 Task: Create a Board called Board0000000082 in Workspace WS0000000028 in Trello with Visibility as Workspace. Create a Board called Board0000000083 in Workspace WS0000000028 in Trello with Visibility as Private. Create a Board called Board0000000084 in Workspace WS0000000028 in Trello with Visibility as Public. Create Card Card0000000325 in Board Board0000000082 in Workspace WS0000000028 in Trello. Create Card Card0000000326 in Board Board0000000082 in Workspace WS0000000028 in Trello
Action: Mouse moved to (430, 98)
Screenshot: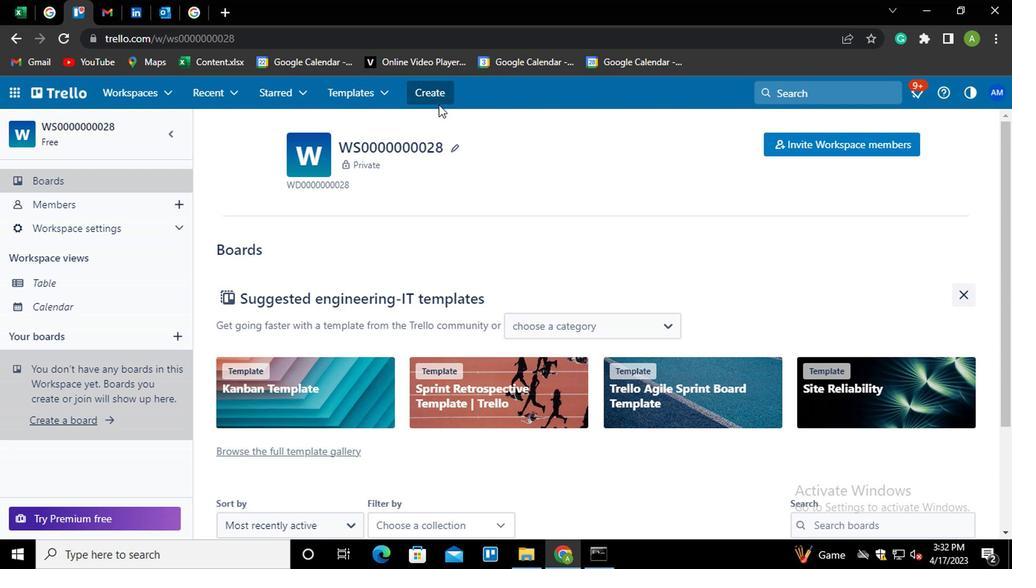 
Action: Mouse pressed left at (430, 98)
Screenshot: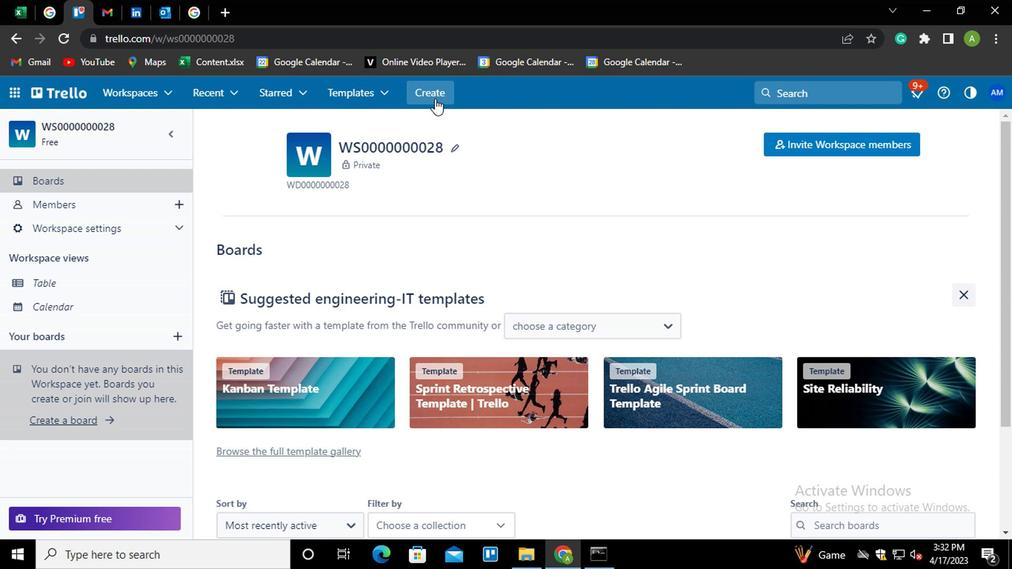 
Action: Mouse moved to (453, 150)
Screenshot: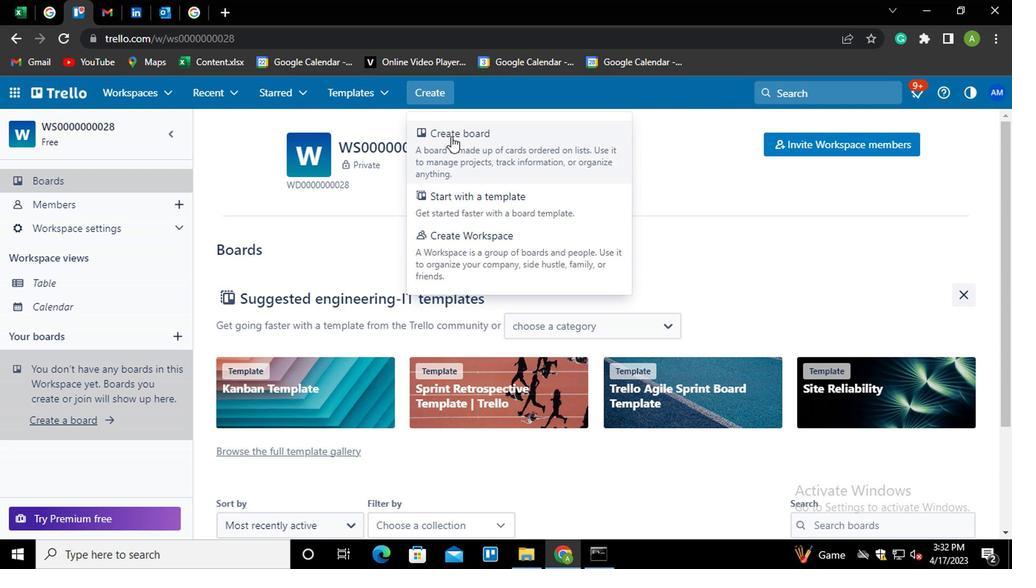 
Action: Mouse pressed left at (453, 150)
Screenshot: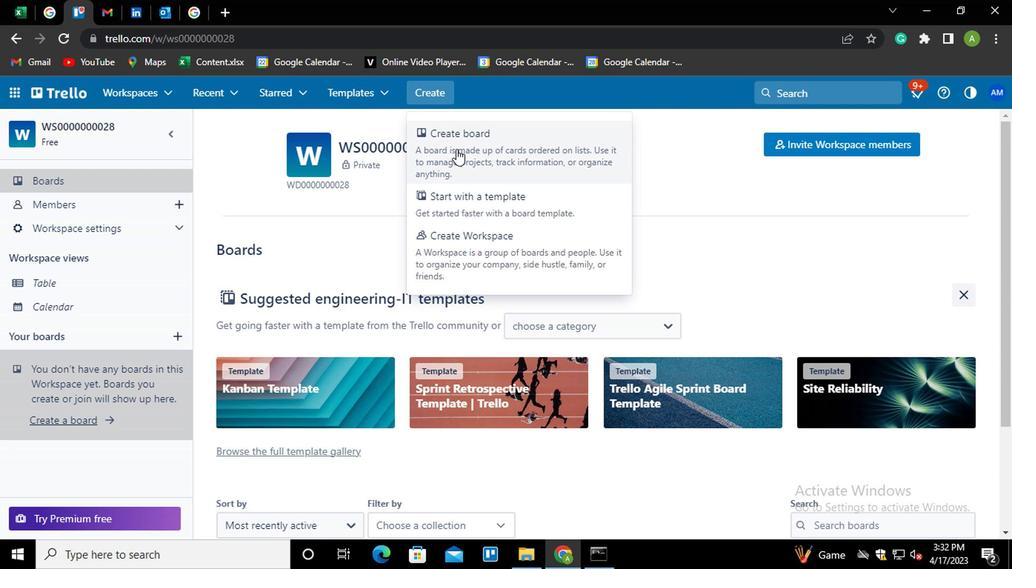 
Action: Mouse moved to (456, 356)
Screenshot: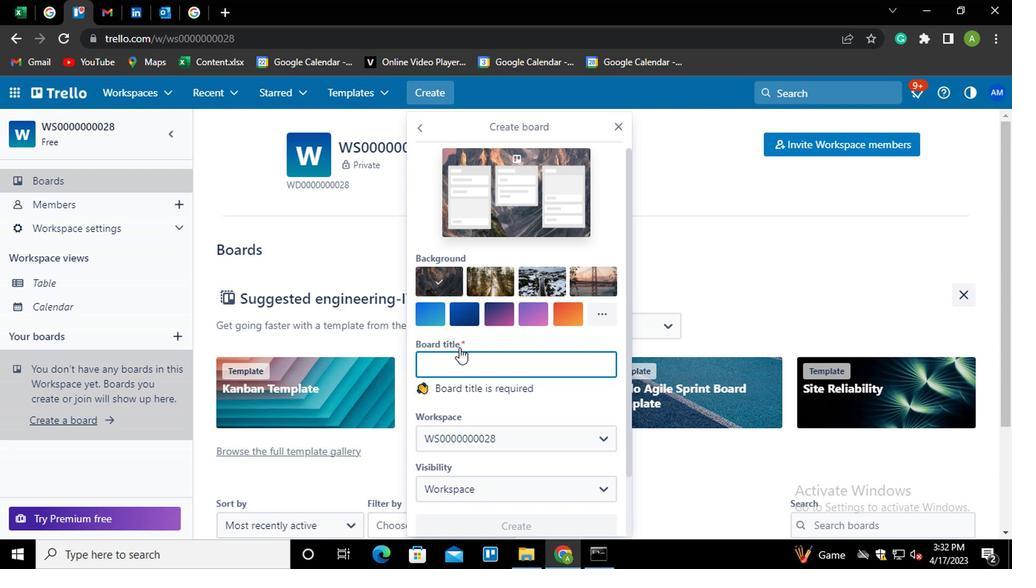 
Action: Mouse pressed left at (456, 356)
Screenshot: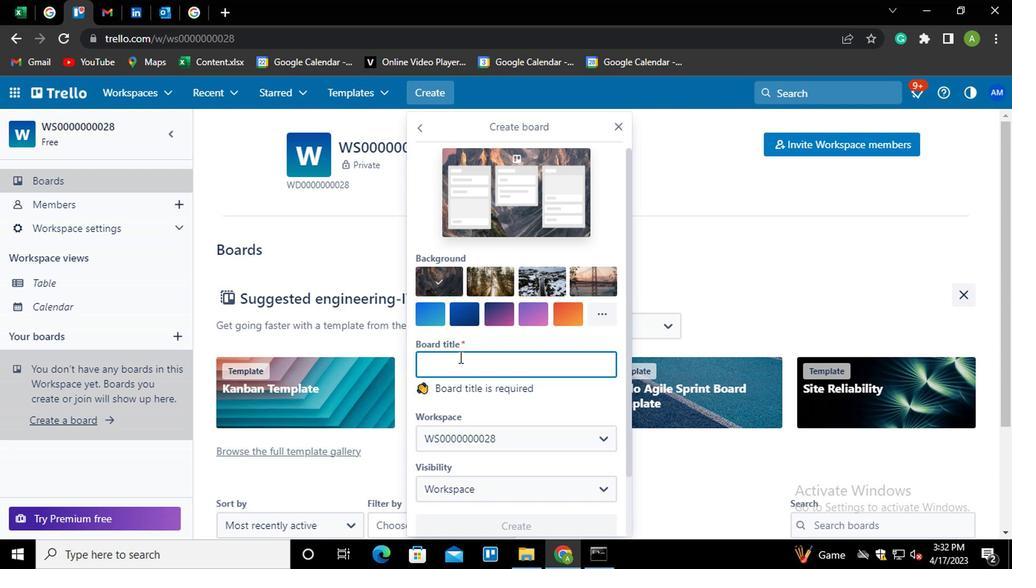 
Action: Mouse moved to (456, 356)
Screenshot: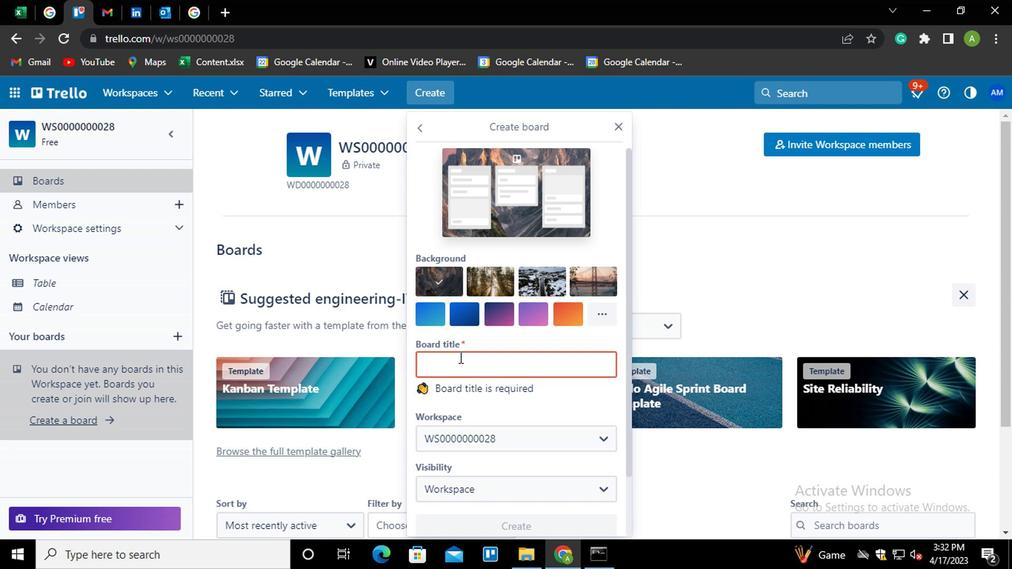 
Action: Key pressed <Key.shift>BOARD000000008
Screenshot: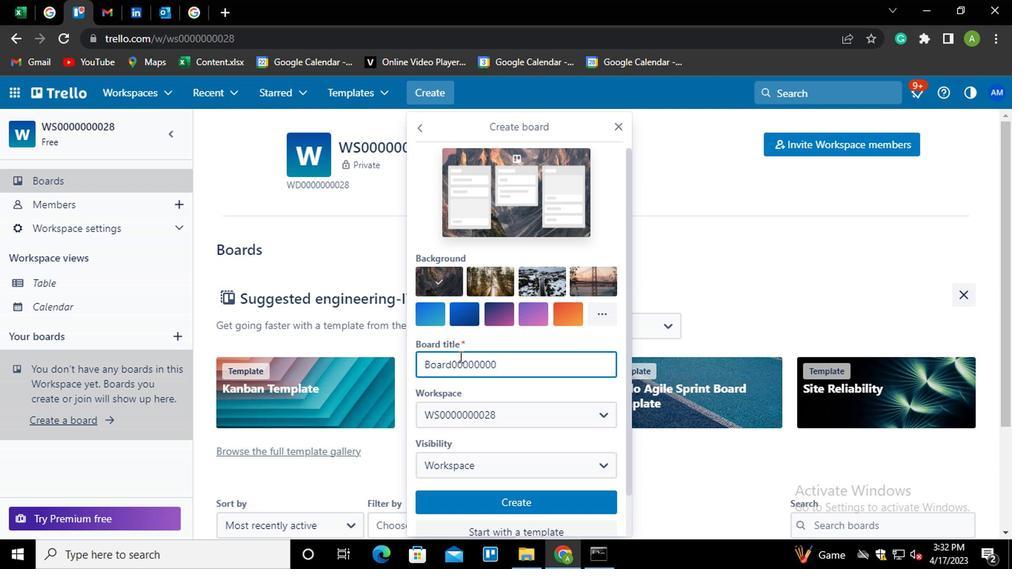 
Action: Mouse moved to (456, 355)
Screenshot: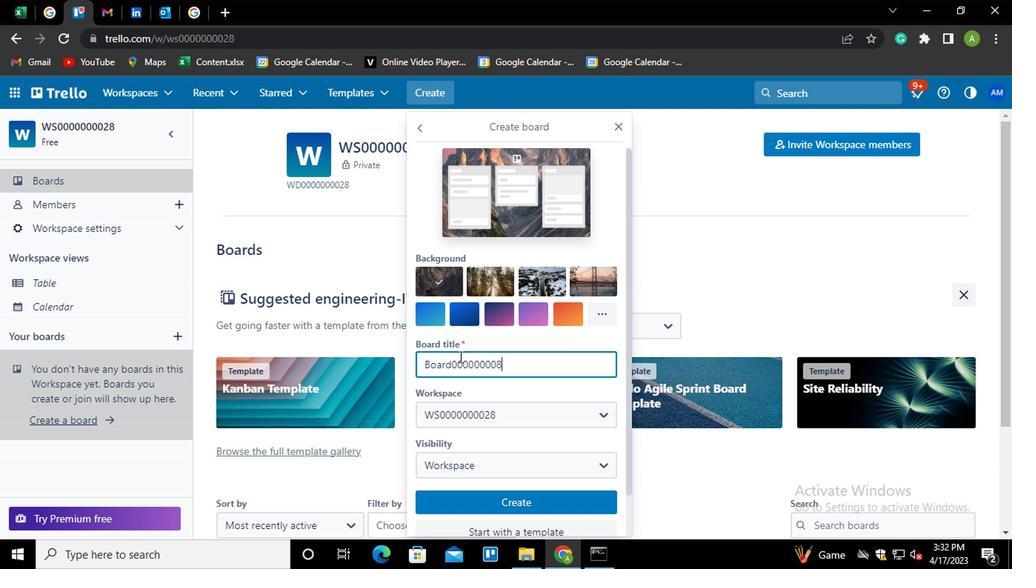 
Action: Key pressed 2
Screenshot: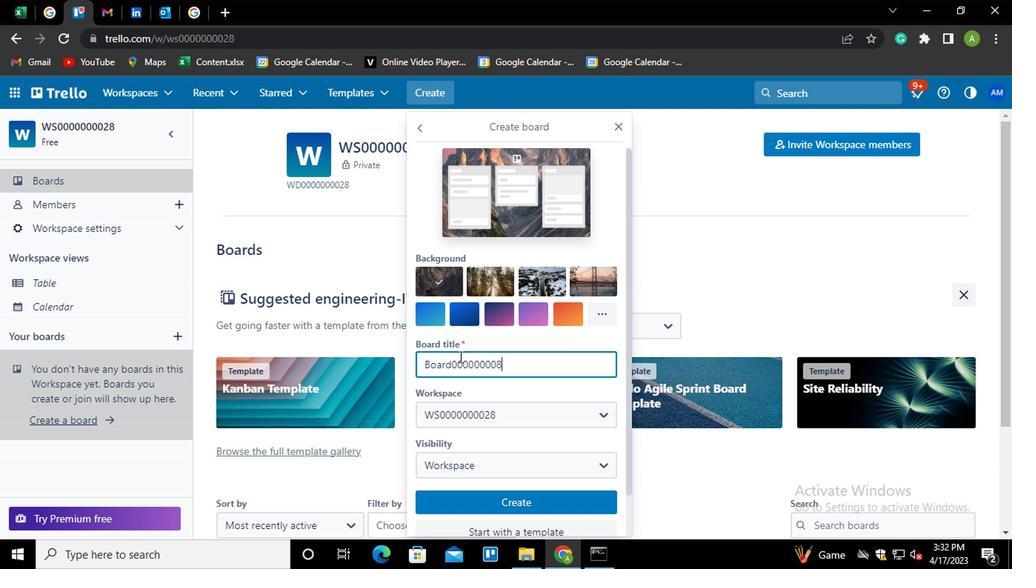 
Action: Mouse moved to (500, 498)
Screenshot: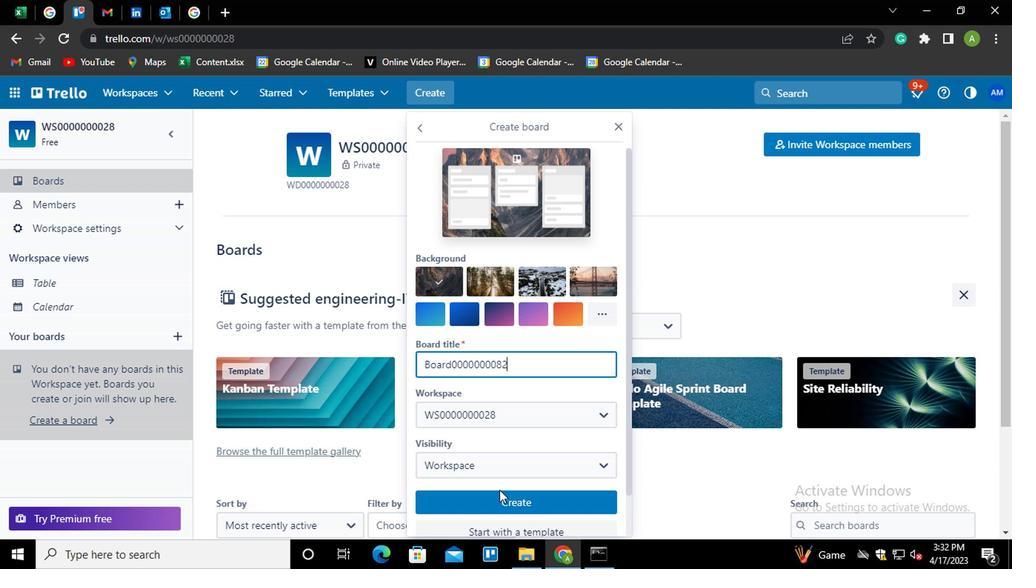 
Action: Mouse pressed left at (500, 498)
Screenshot: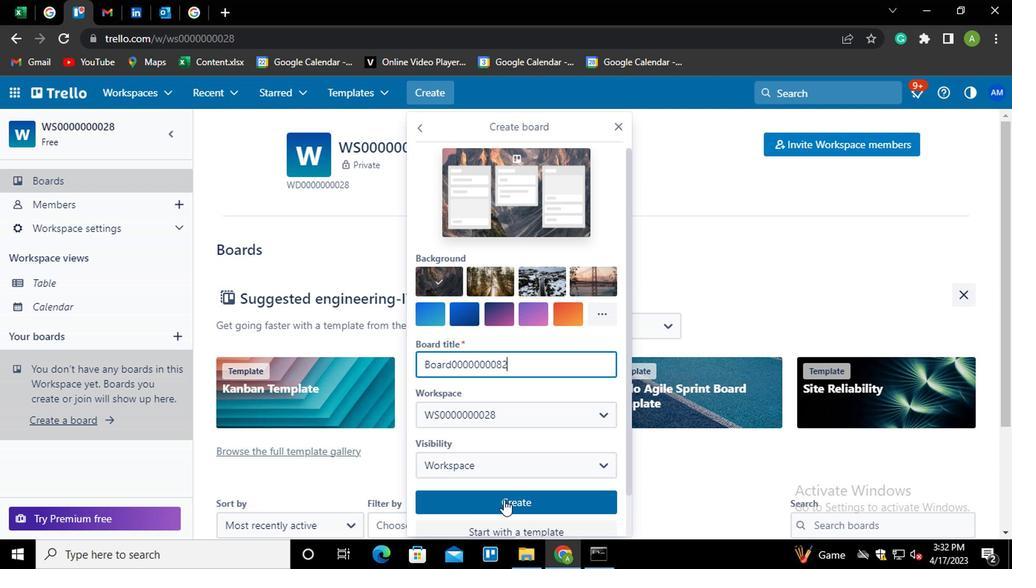 
Action: Mouse moved to (428, 93)
Screenshot: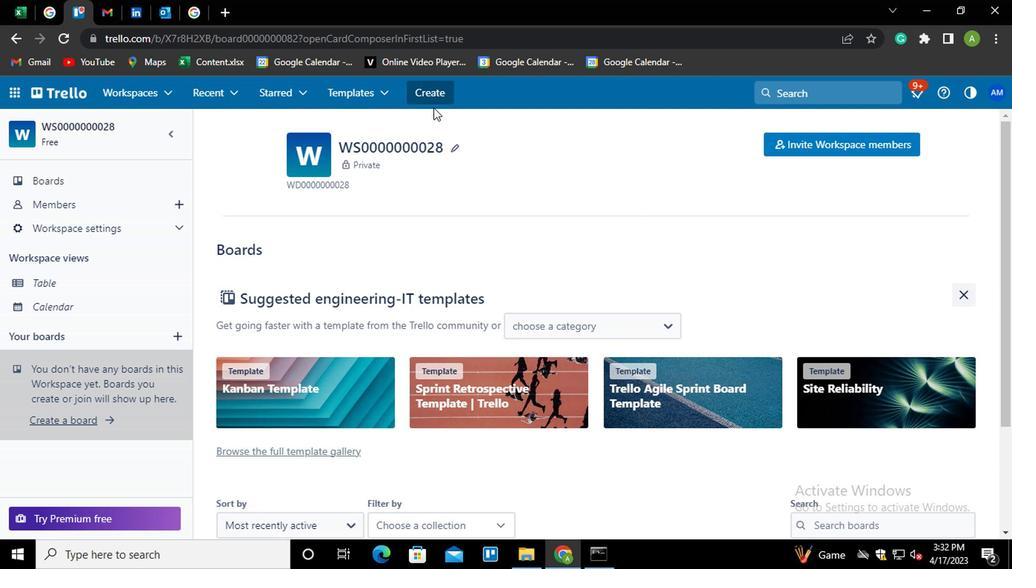 
Action: Mouse pressed left at (428, 93)
Screenshot: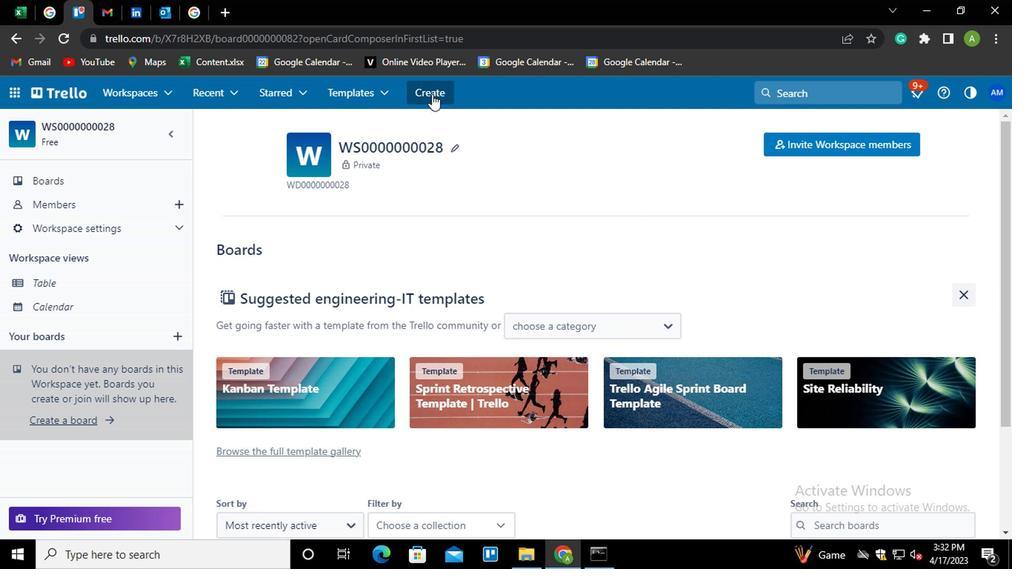 
Action: Mouse moved to (458, 148)
Screenshot: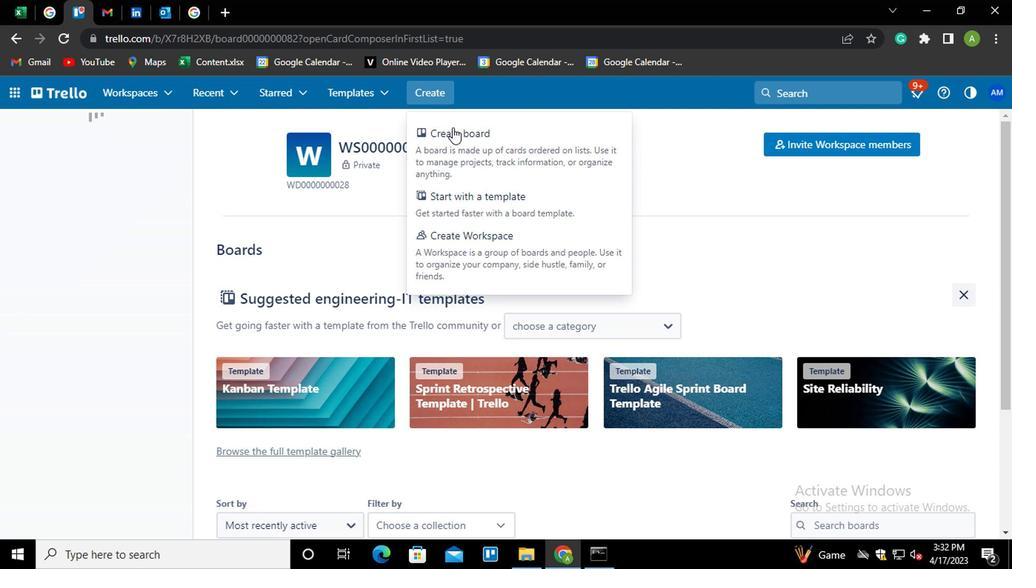 
Action: Mouse pressed left at (458, 148)
Screenshot: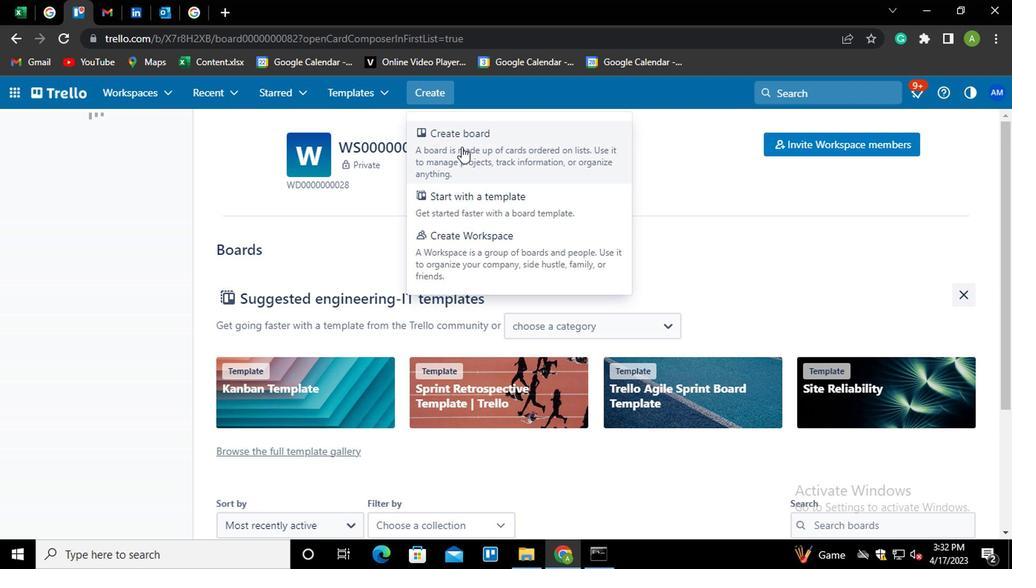 
Action: Mouse moved to (470, 363)
Screenshot: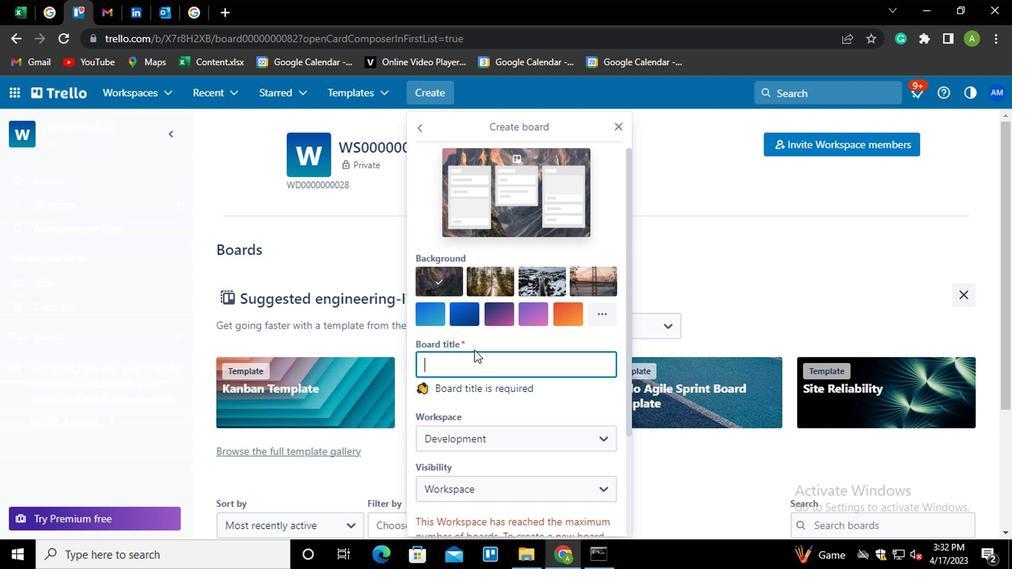 
Action: Mouse pressed left at (470, 363)
Screenshot: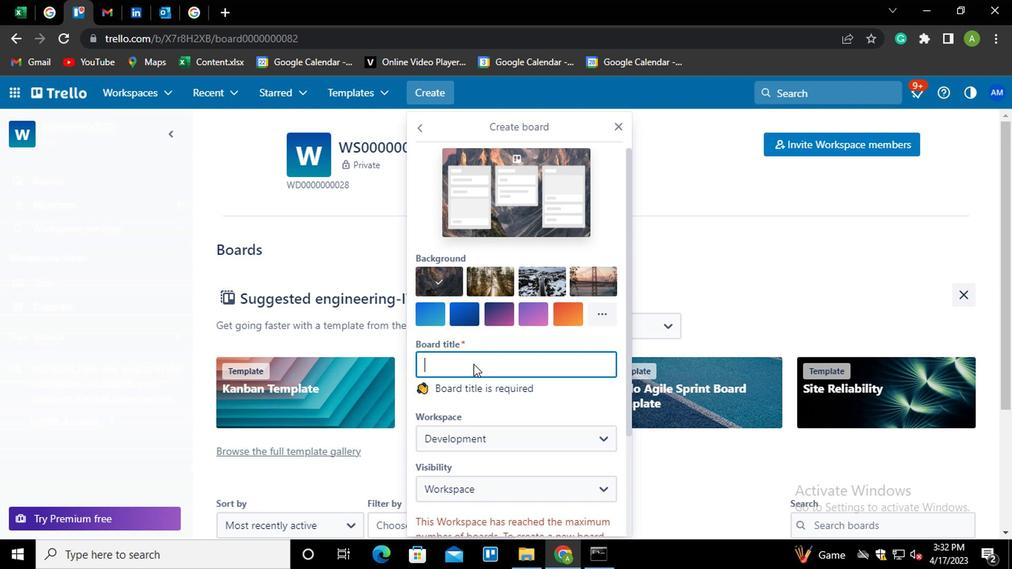 
Action: Mouse moved to (467, 357)
Screenshot: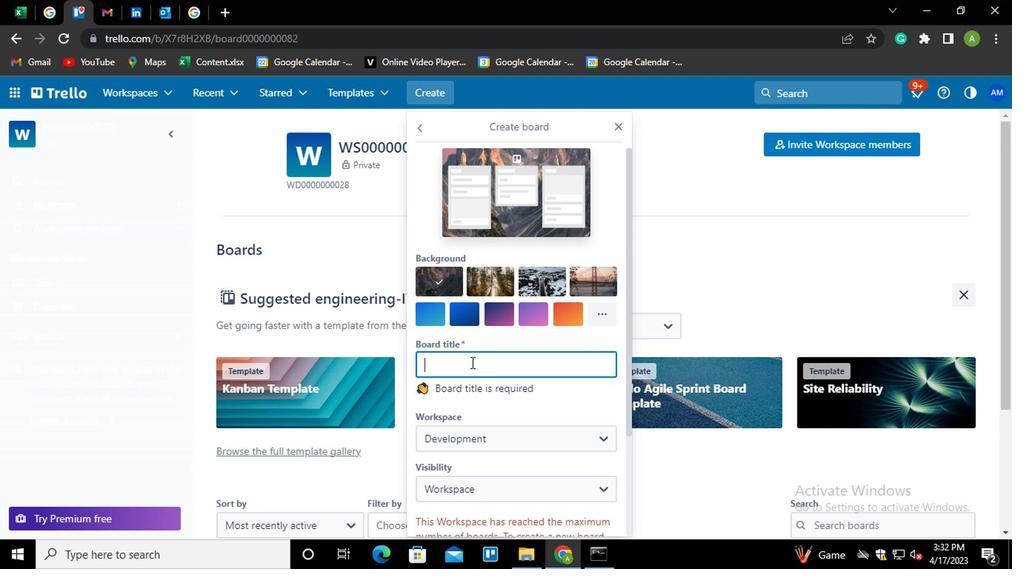 
Action: Key pressed <Key.shift>BO
Screenshot: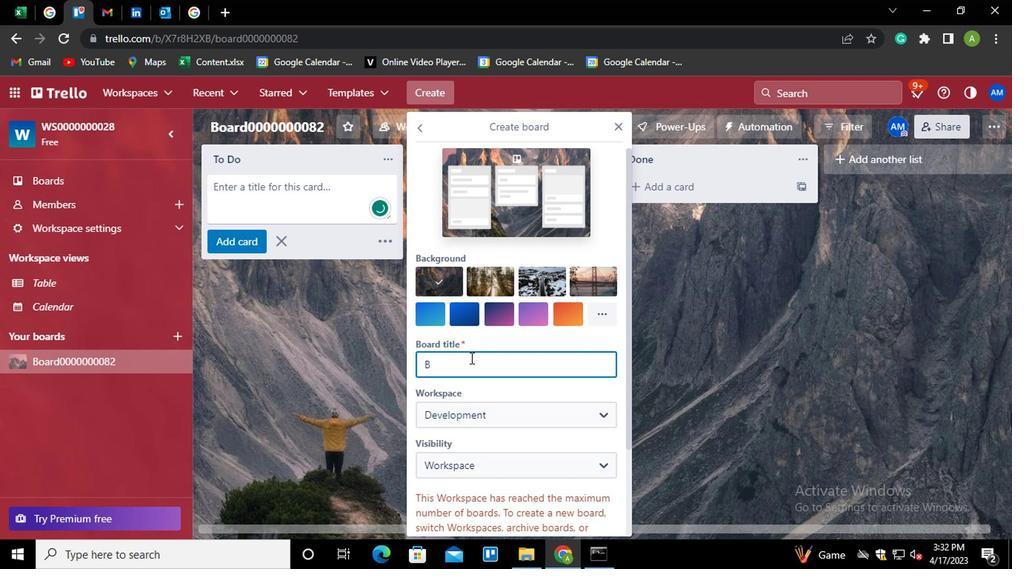 
Action: Mouse moved to (467, 356)
Screenshot: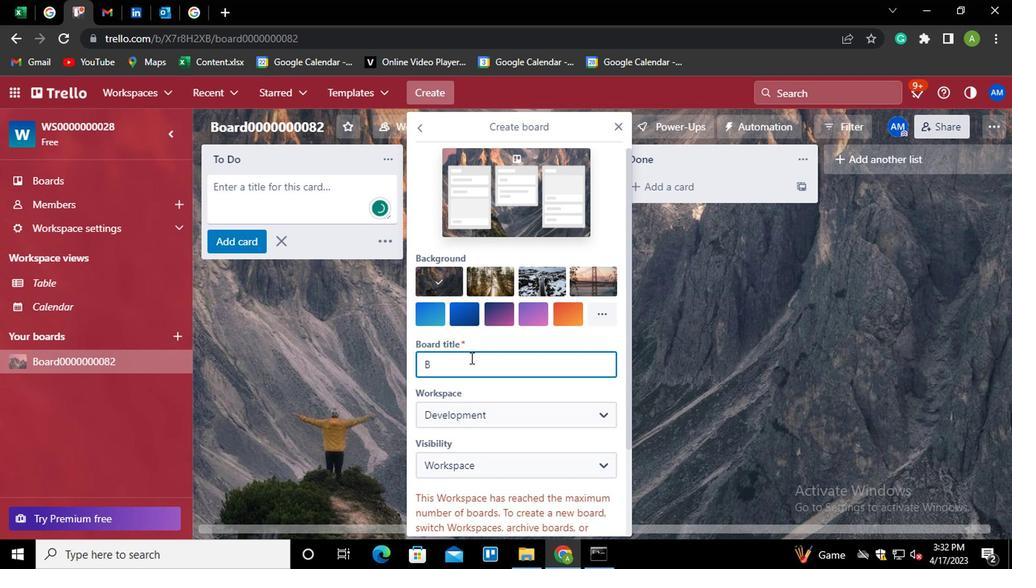 
Action: Key pressed ARD00
Screenshot: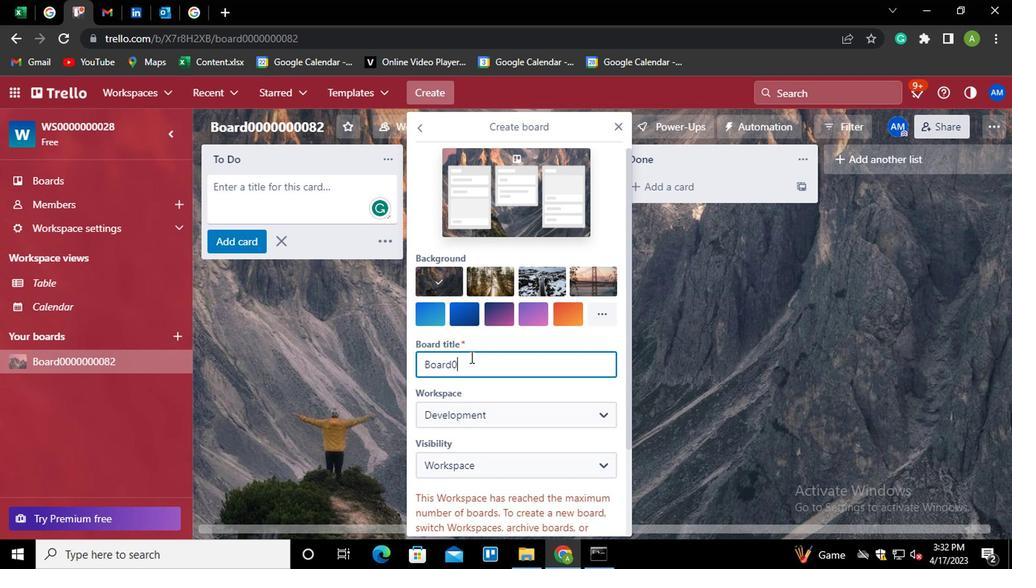 
Action: Mouse moved to (467, 356)
Screenshot: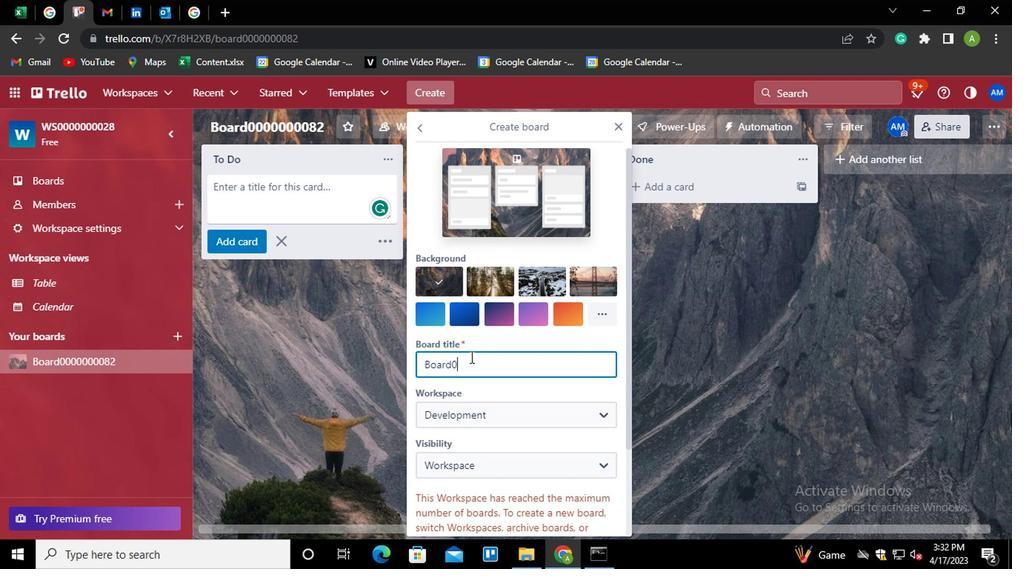 
Action: Key pressed 0
Screenshot: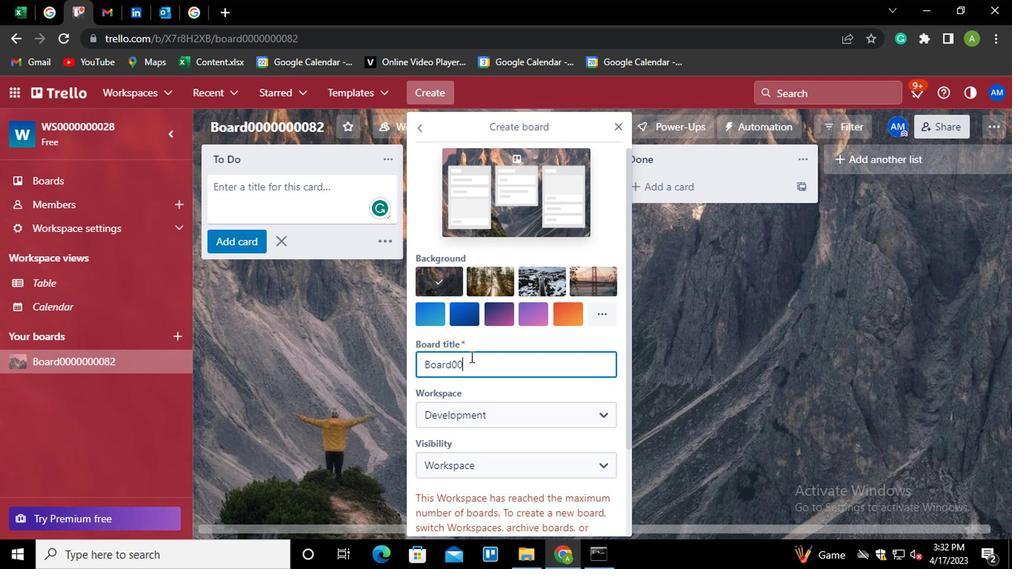 
Action: Mouse moved to (467, 355)
Screenshot: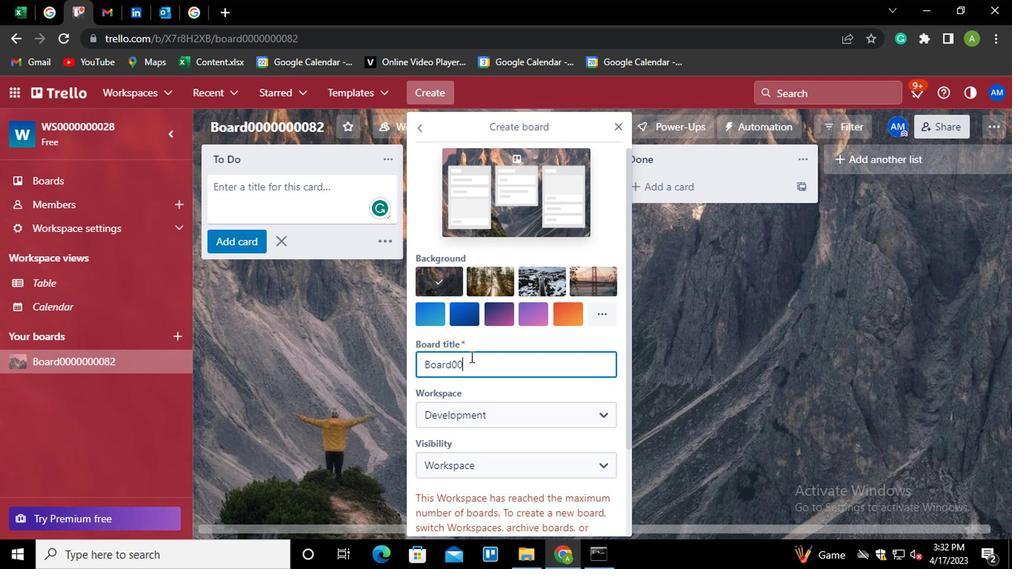 
Action: Key pressed 0000083
Screenshot: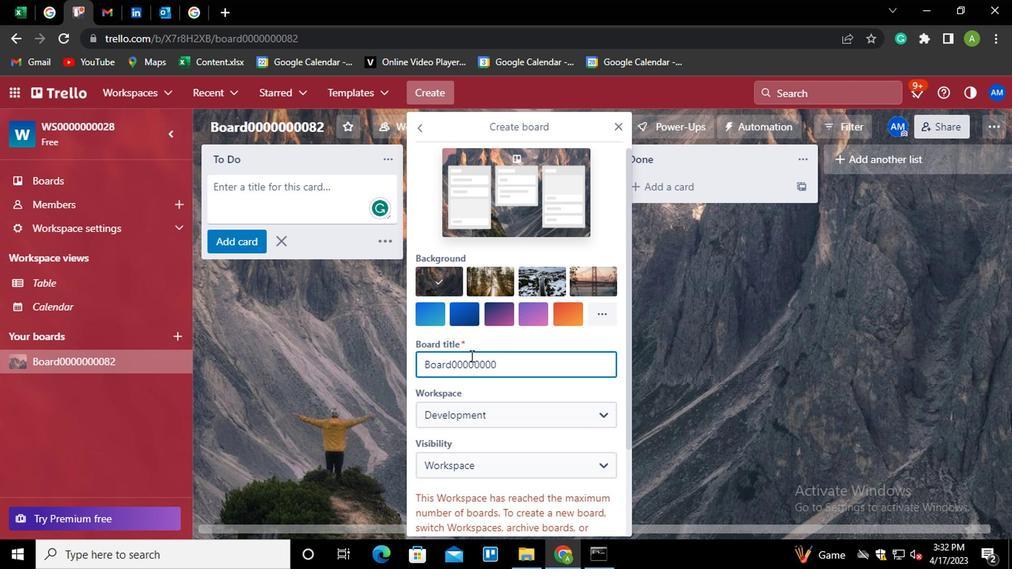 
Action: Mouse moved to (466, 462)
Screenshot: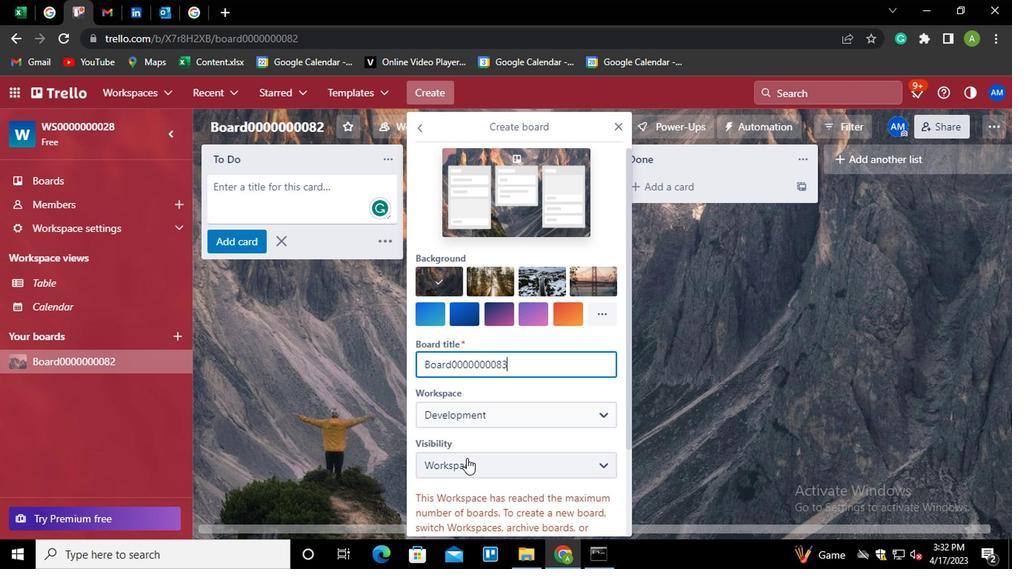 
Action: Mouse pressed left at (466, 462)
Screenshot: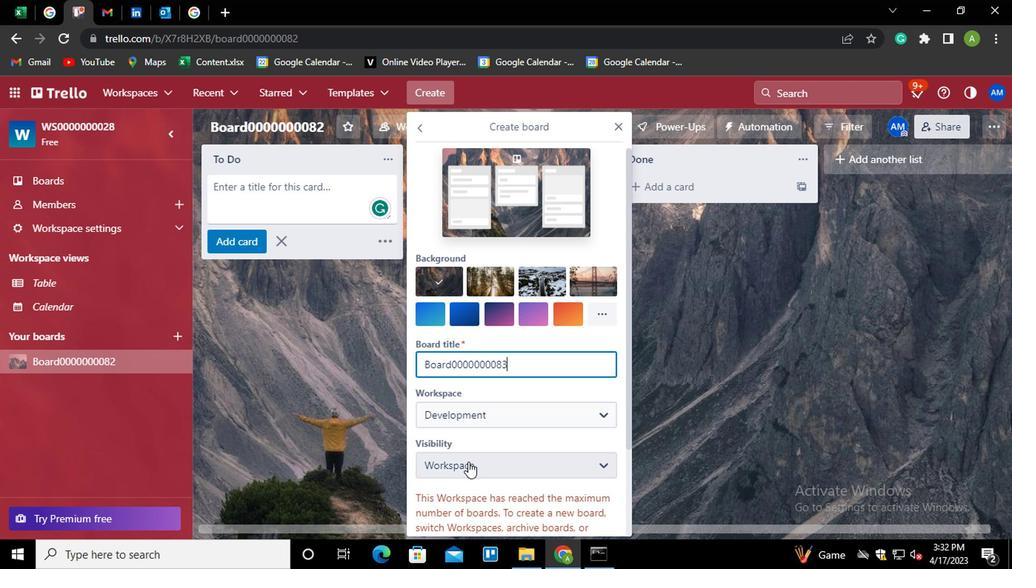 
Action: Mouse moved to (483, 323)
Screenshot: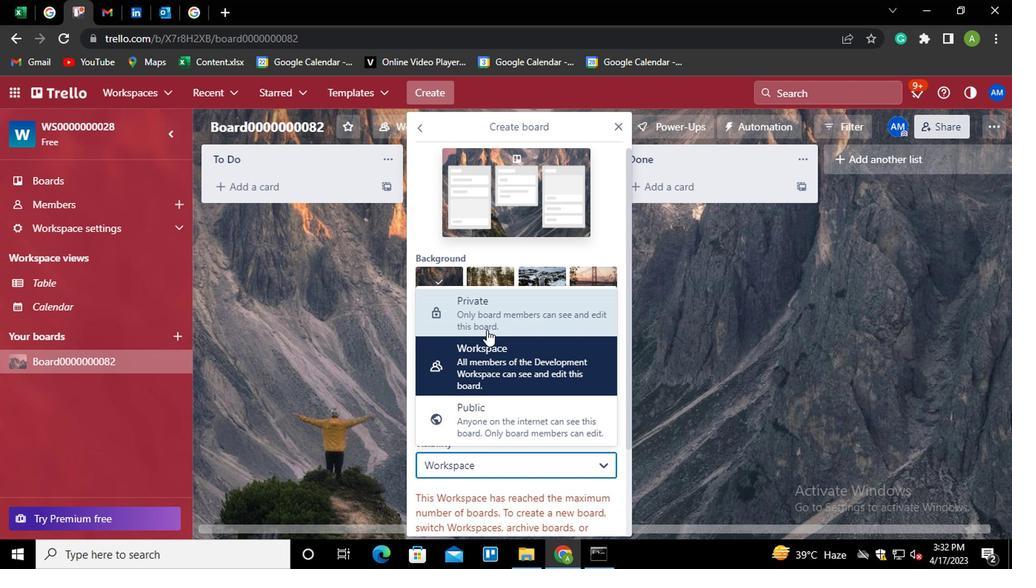 
Action: Mouse pressed left at (483, 323)
Screenshot: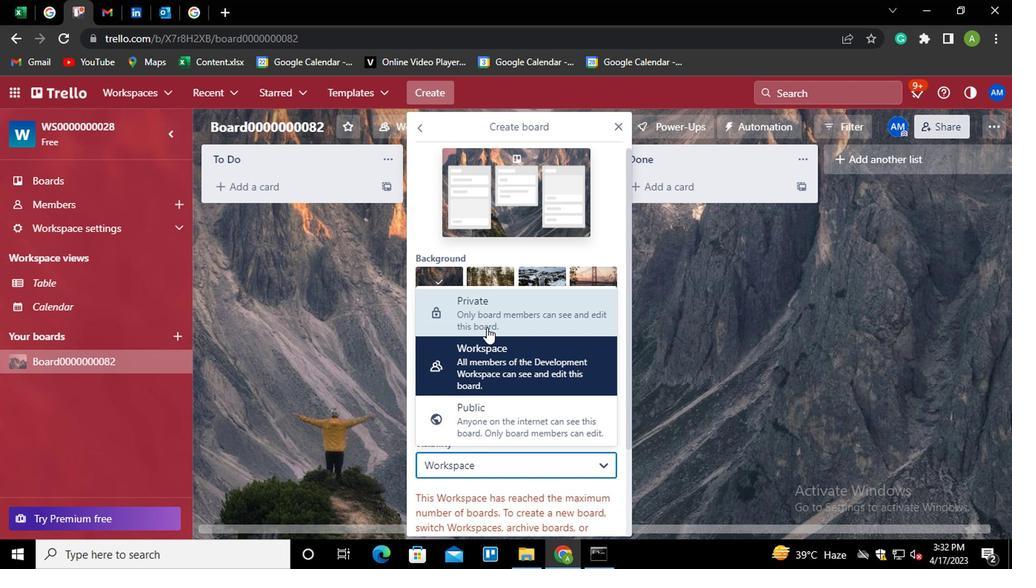 
Action: Mouse moved to (493, 408)
Screenshot: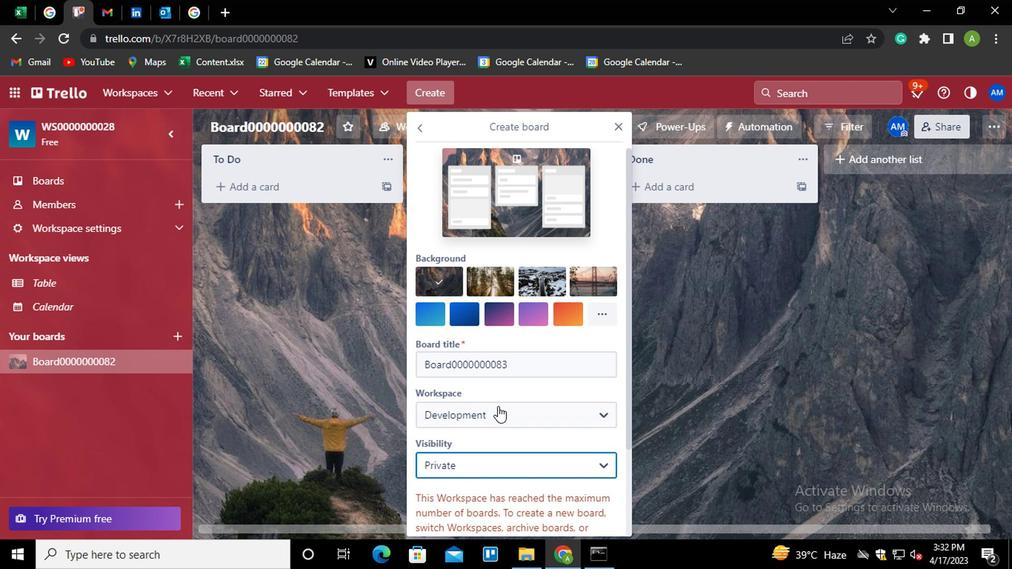 
Action: Mouse pressed left at (493, 408)
Screenshot: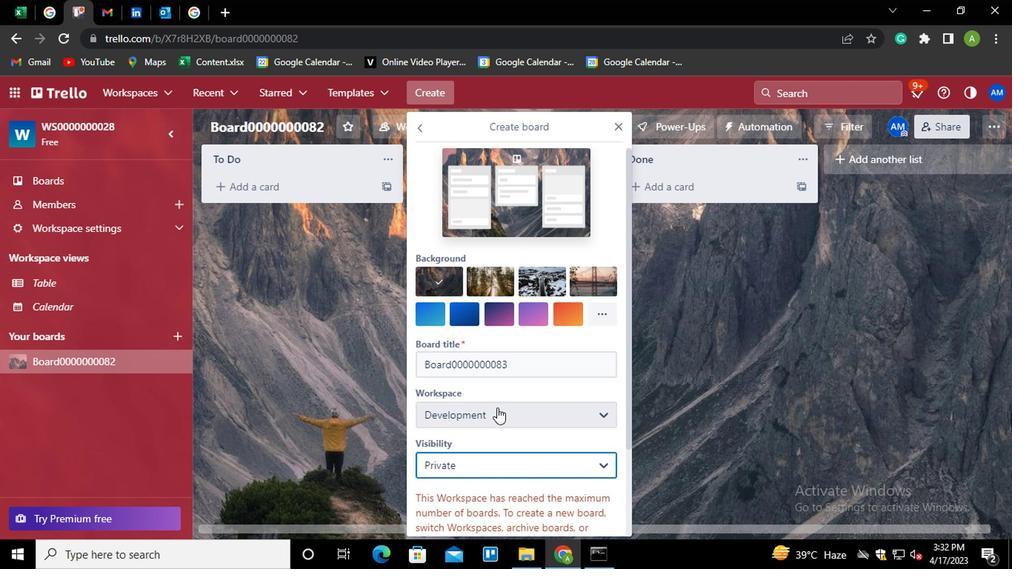 
Action: Mouse moved to (492, 500)
Screenshot: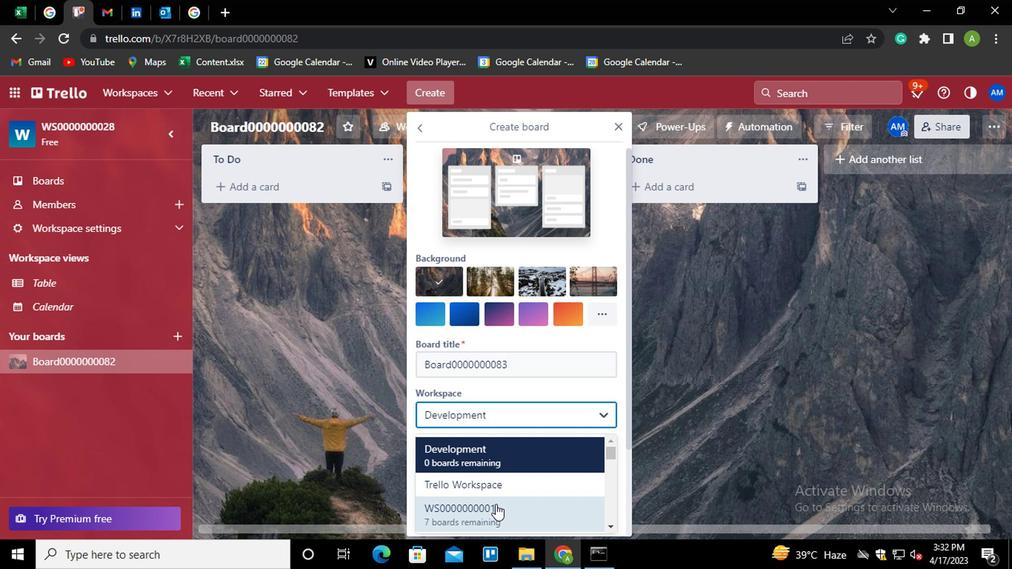 
Action: Mouse scrolled (492, 499) with delta (0, -1)
Screenshot: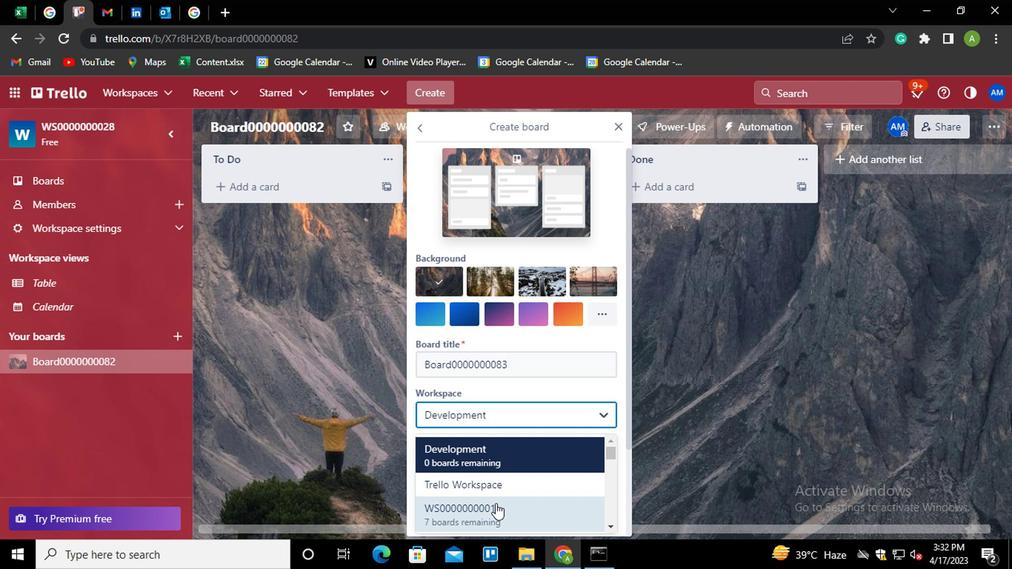 
Action: Mouse scrolled (492, 499) with delta (0, -1)
Screenshot: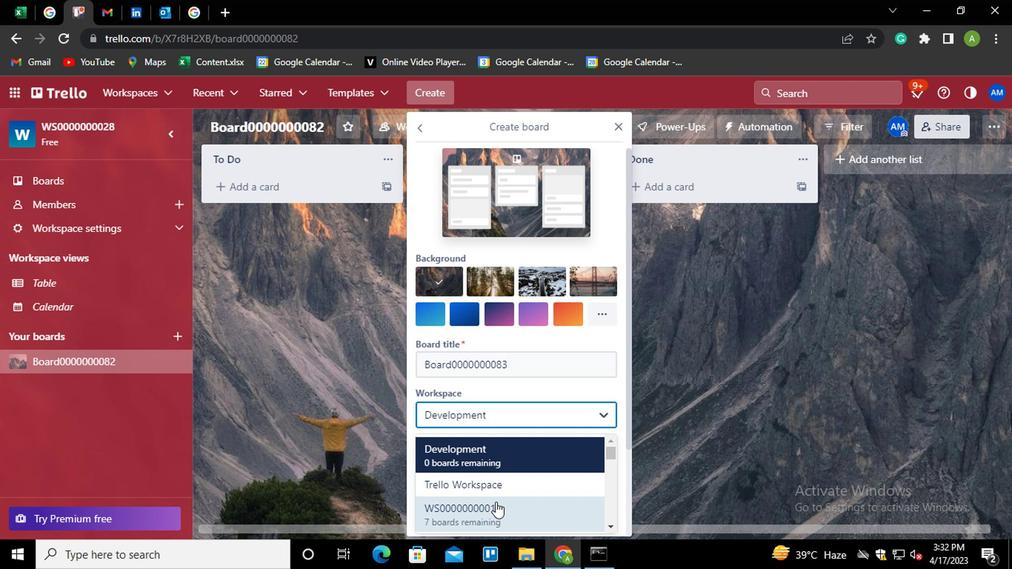 
Action: Mouse moved to (501, 480)
Screenshot: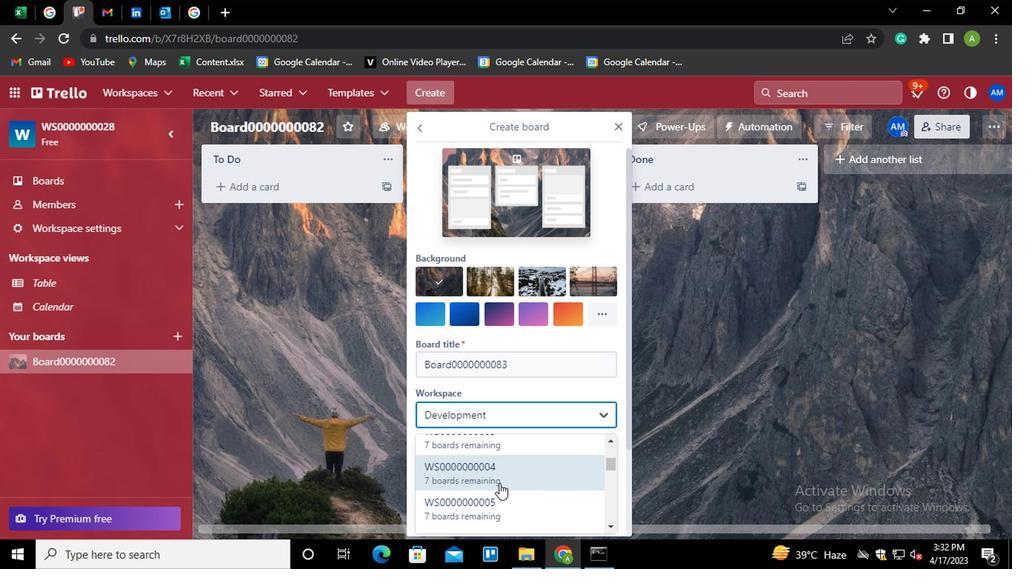 
Action: Mouse scrolled (501, 480) with delta (0, 0)
Screenshot: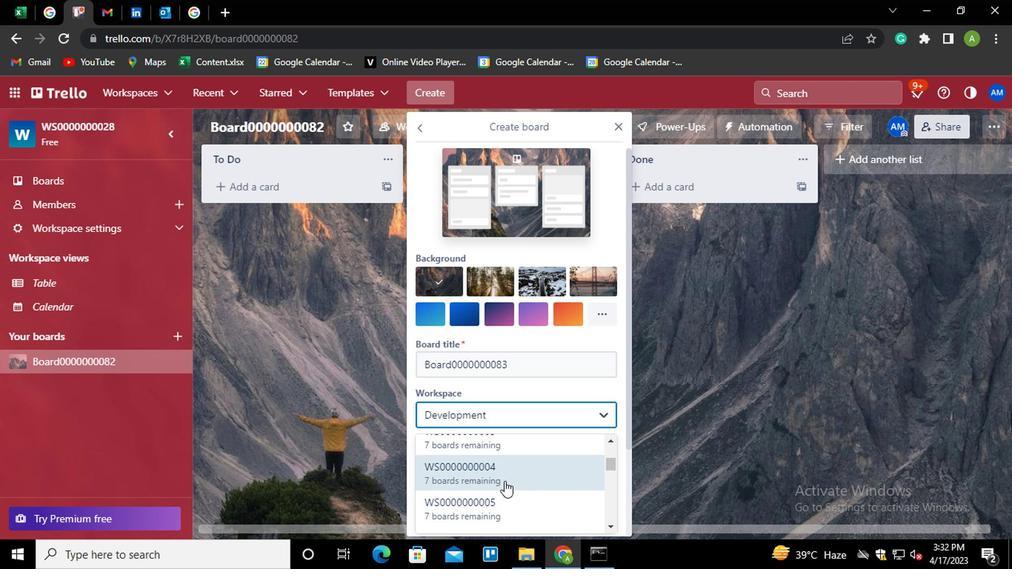 
Action: Mouse scrolled (501, 480) with delta (0, 0)
Screenshot: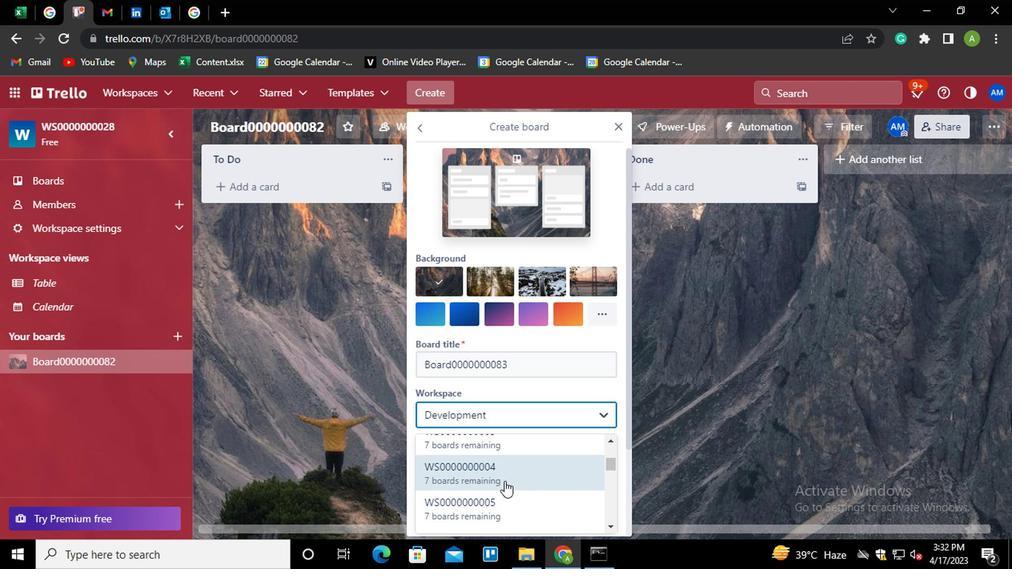 
Action: Mouse scrolled (501, 480) with delta (0, 0)
Screenshot: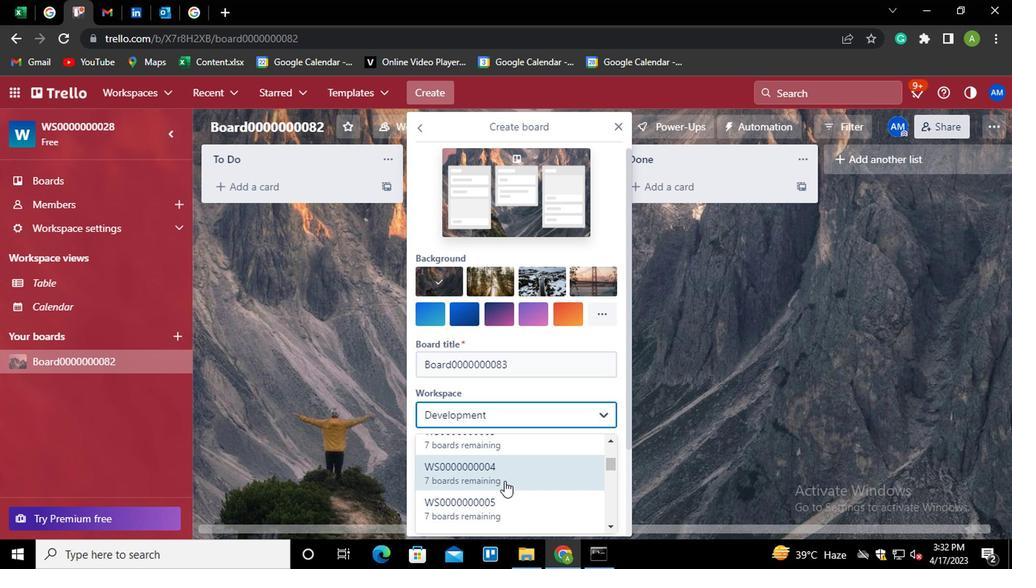 
Action: Mouse moved to (504, 474)
Screenshot: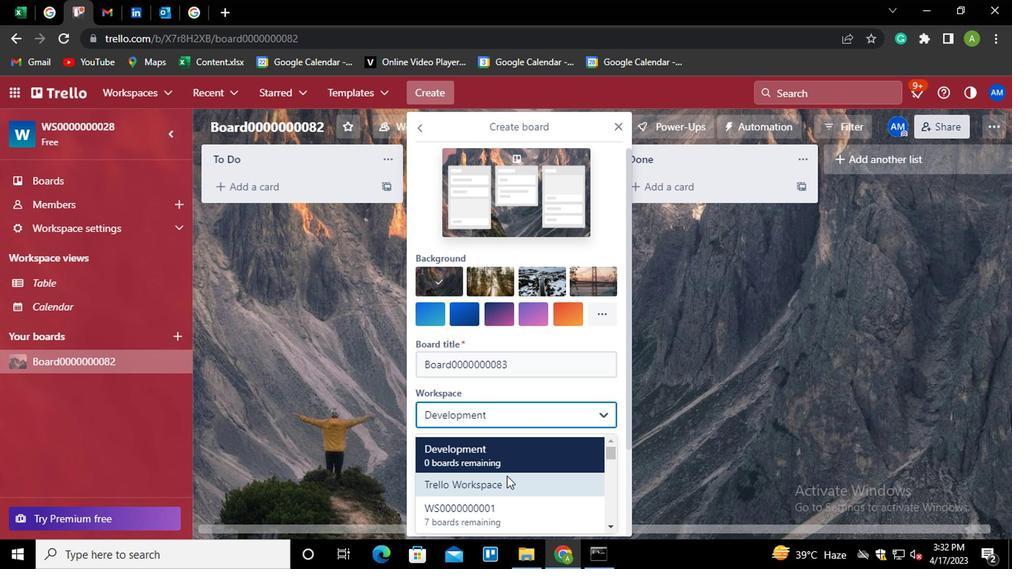 
Action: Mouse scrolled (504, 473) with delta (0, -1)
Screenshot: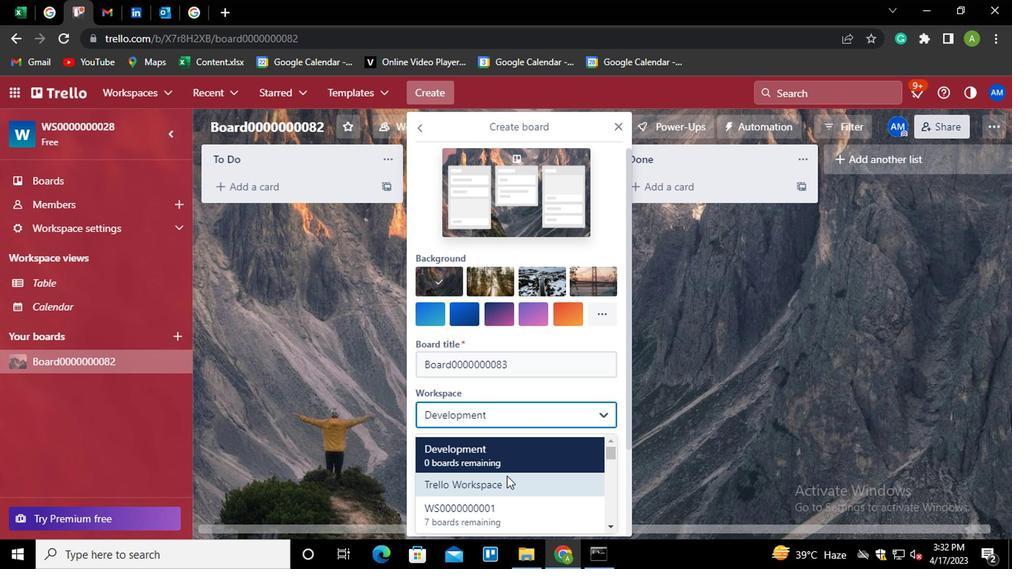 
Action: Mouse scrolled (504, 473) with delta (0, -1)
Screenshot: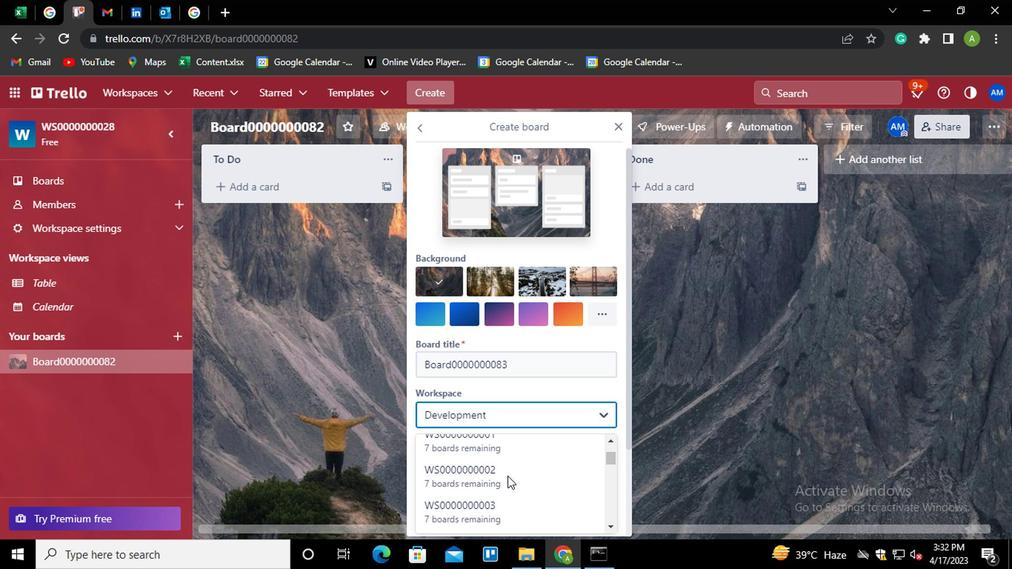 
Action: Mouse scrolled (504, 473) with delta (0, -1)
Screenshot: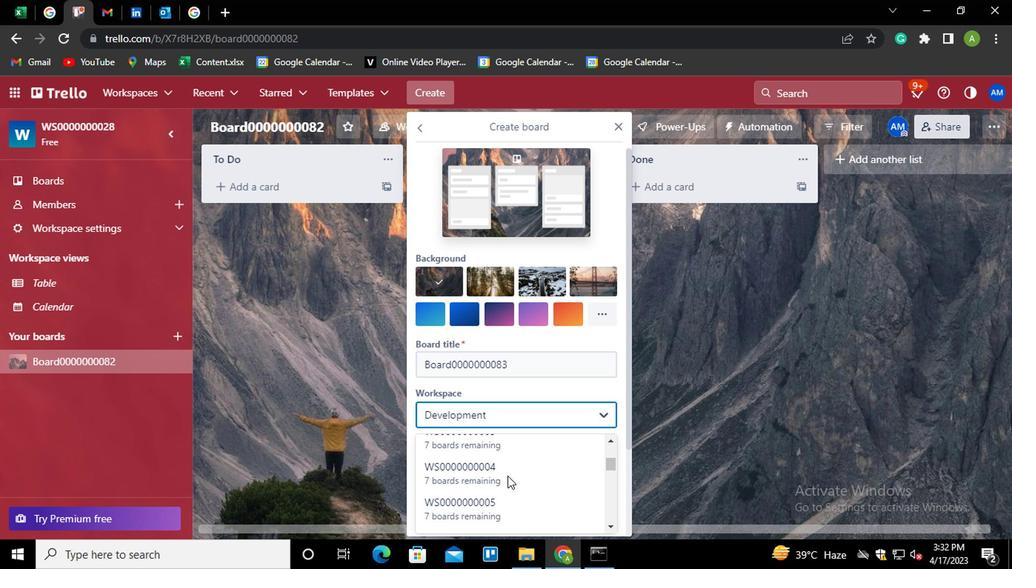 
Action: Mouse scrolled (504, 473) with delta (0, -1)
Screenshot: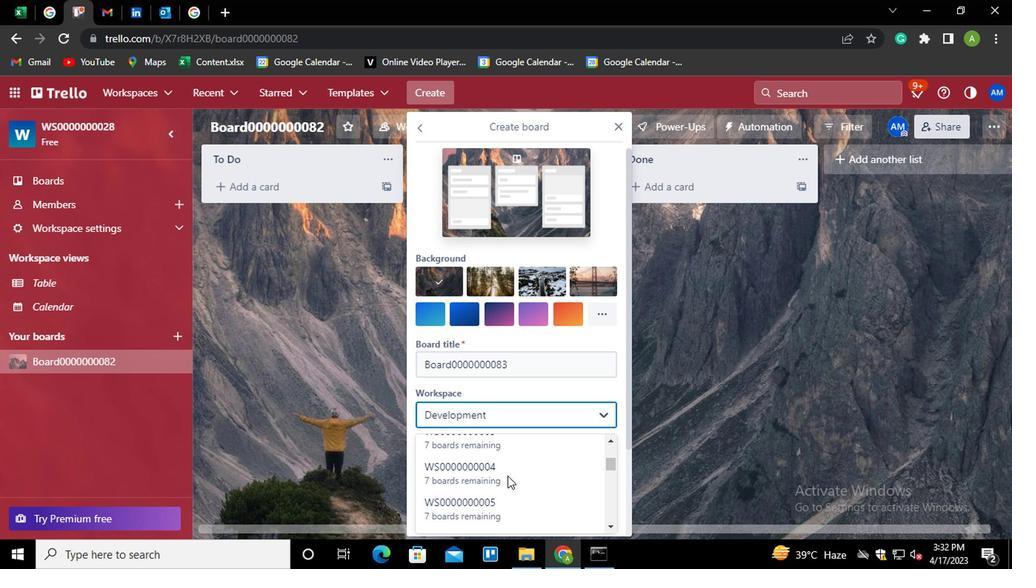 
Action: Mouse scrolled (504, 473) with delta (0, -1)
Screenshot: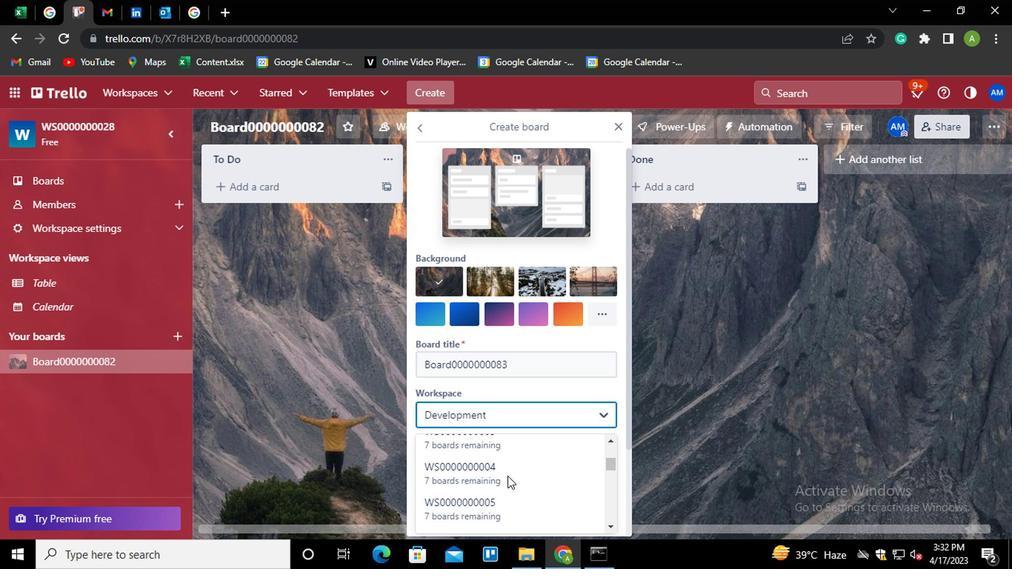 
Action: Mouse scrolled (504, 473) with delta (0, -1)
Screenshot: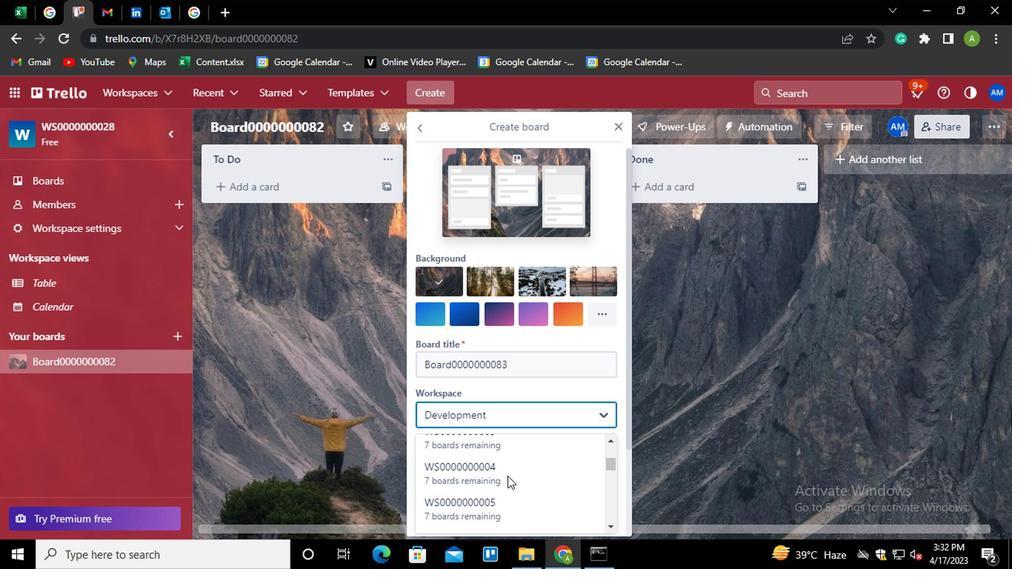 
Action: Mouse moved to (502, 475)
Screenshot: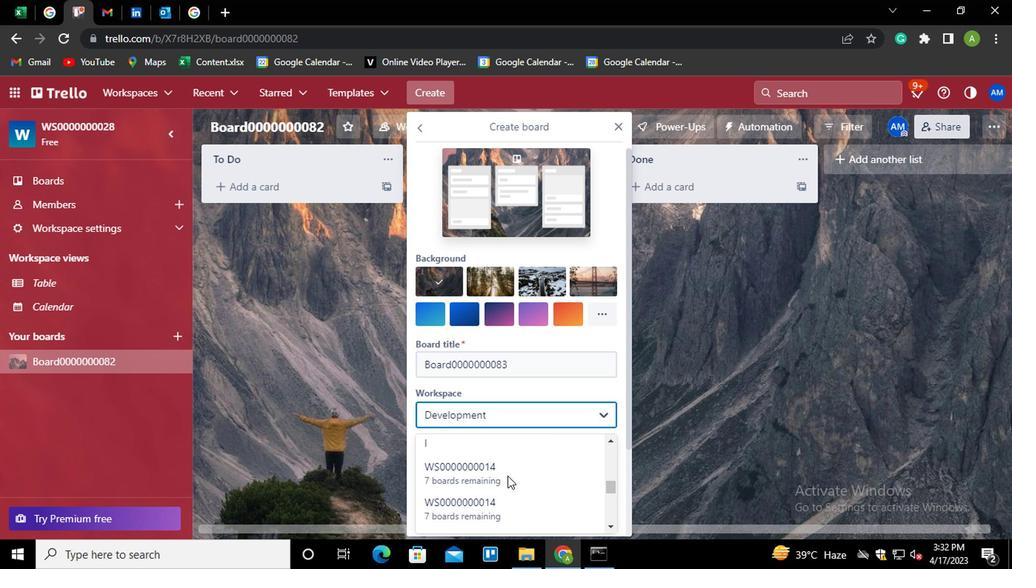 
Action: Mouse scrolled (502, 474) with delta (0, 0)
Screenshot: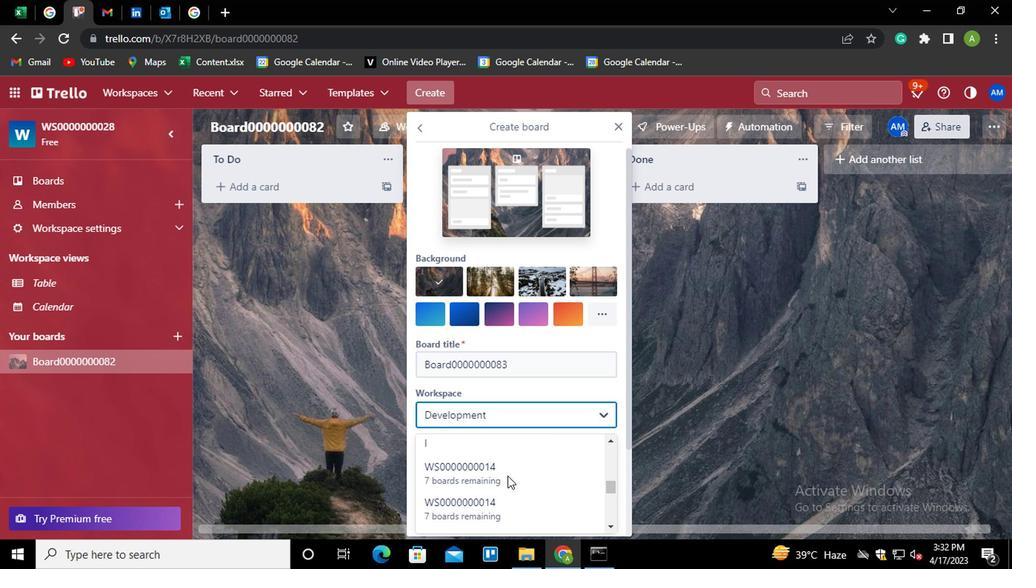 
Action: Mouse scrolled (502, 474) with delta (0, 0)
Screenshot: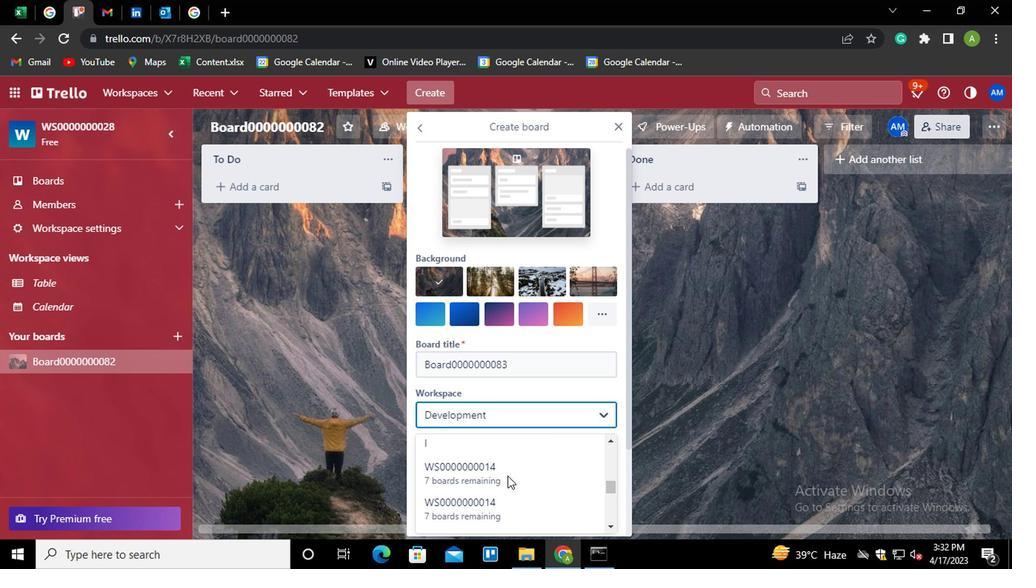 
Action: Mouse scrolled (502, 474) with delta (0, 0)
Screenshot: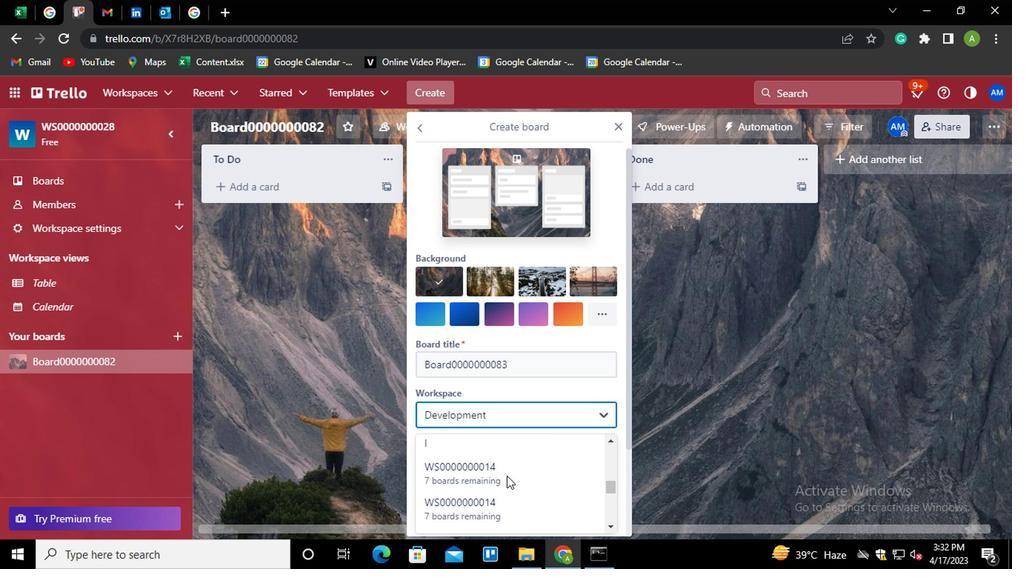 
Action: Mouse scrolled (502, 474) with delta (0, 0)
Screenshot: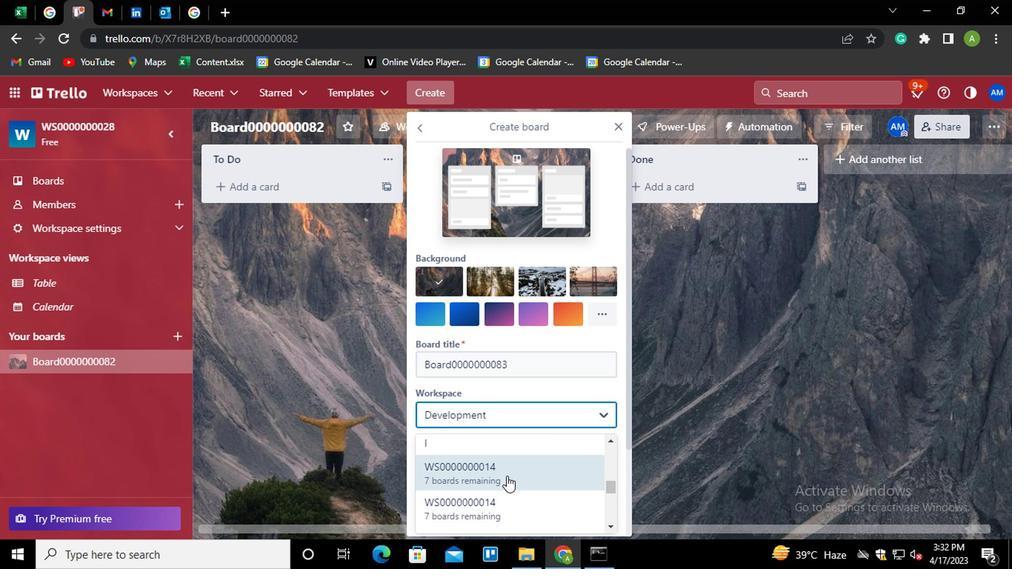 
Action: Mouse moved to (502, 476)
Screenshot: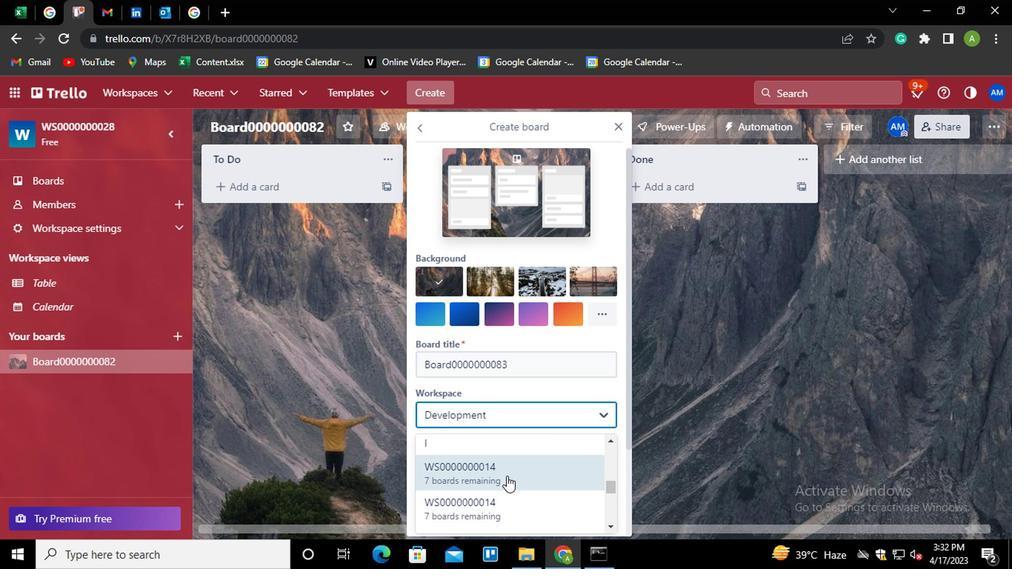 
Action: Mouse scrolled (502, 475) with delta (0, -1)
Screenshot: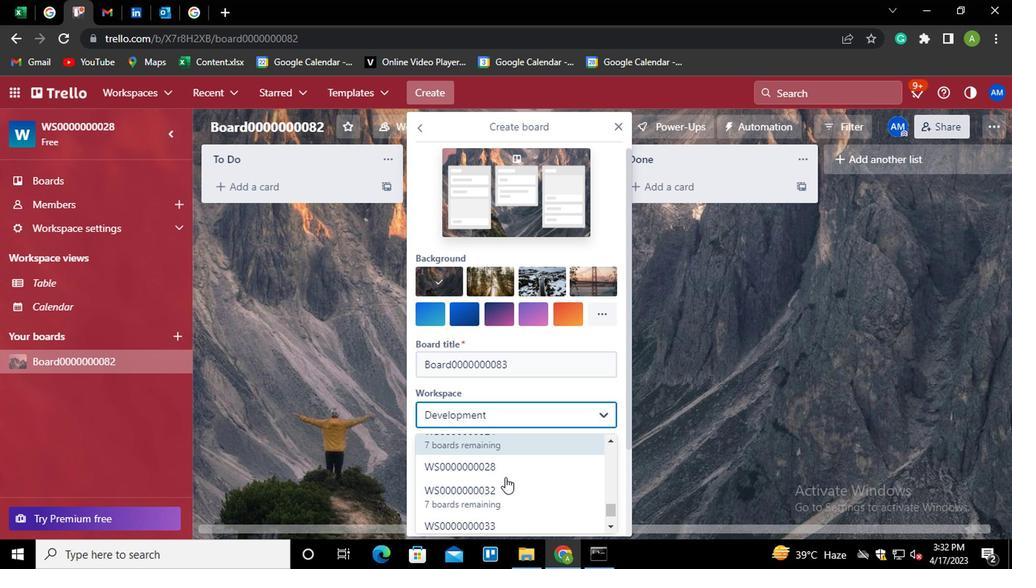 
Action: Mouse scrolled (502, 477) with delta (0, 0)
Screenshot: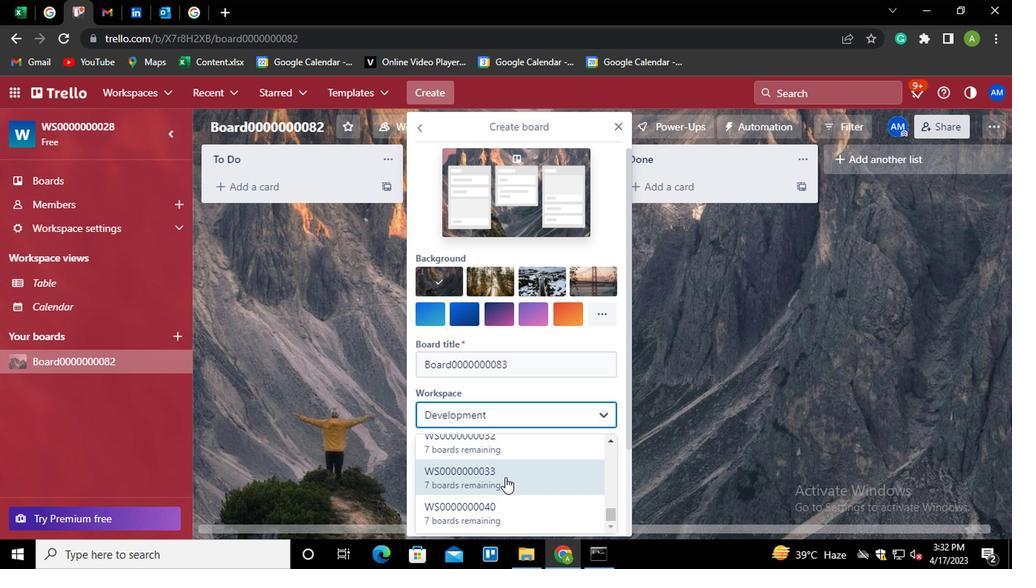 
Action: Mouse moved to (506, 489)
Screenshot: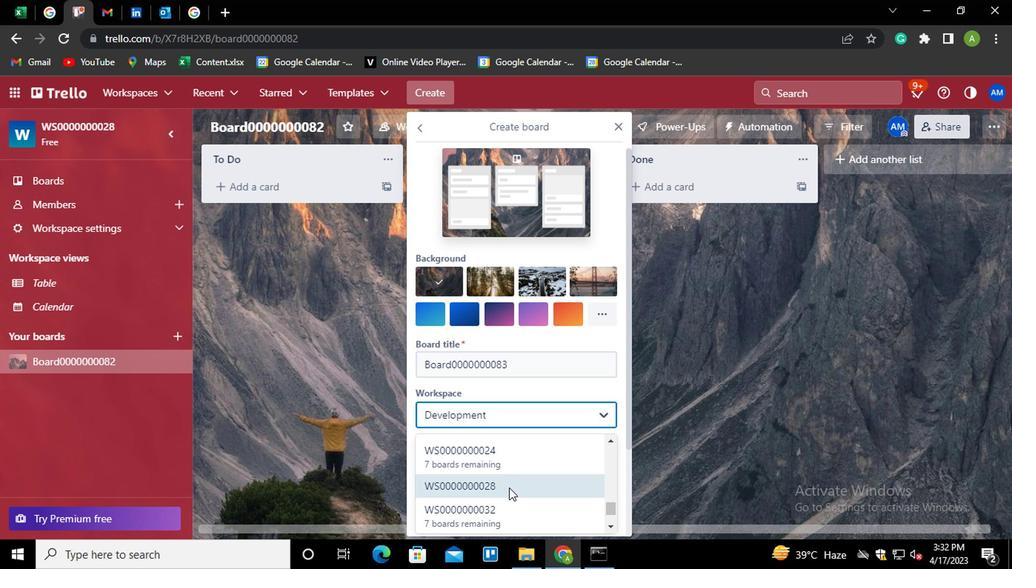 
Action: Mouse pressed left at (506, 489)
Screenshot: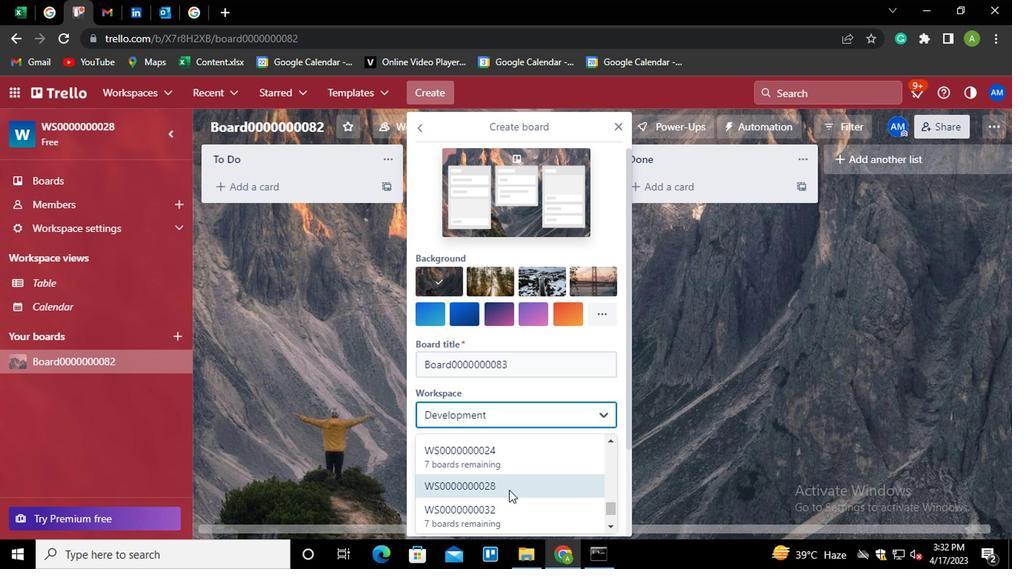 
Action: Mouse moved to (538, 498)
Screenshot: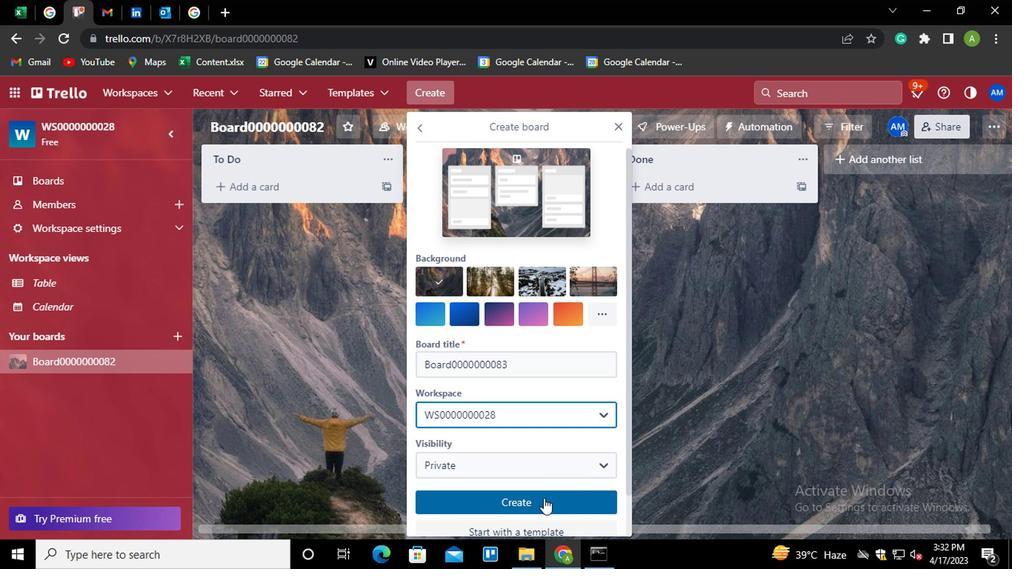 
Action: Mouse pressed left at (538, 498)
Screenshot: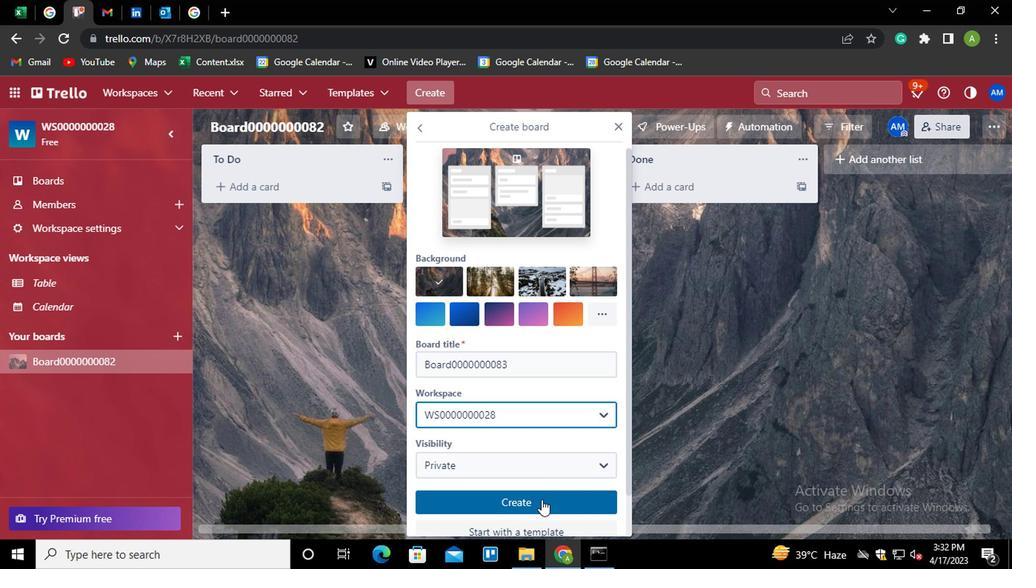
Action: Mouse moved to (435, 95)
Screenshot: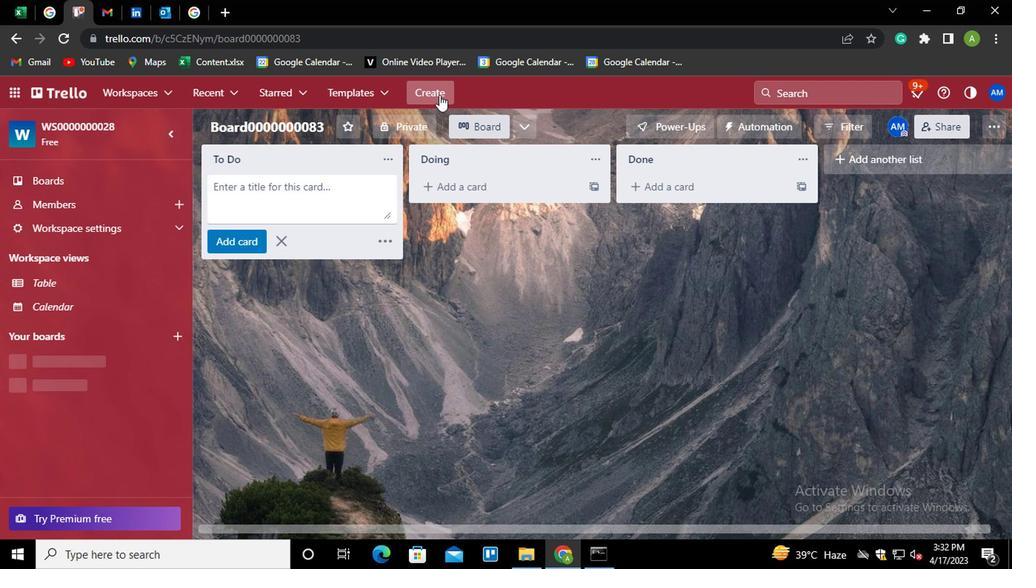 
Action: Mouse pressed left at (435, 95)
Screenshot: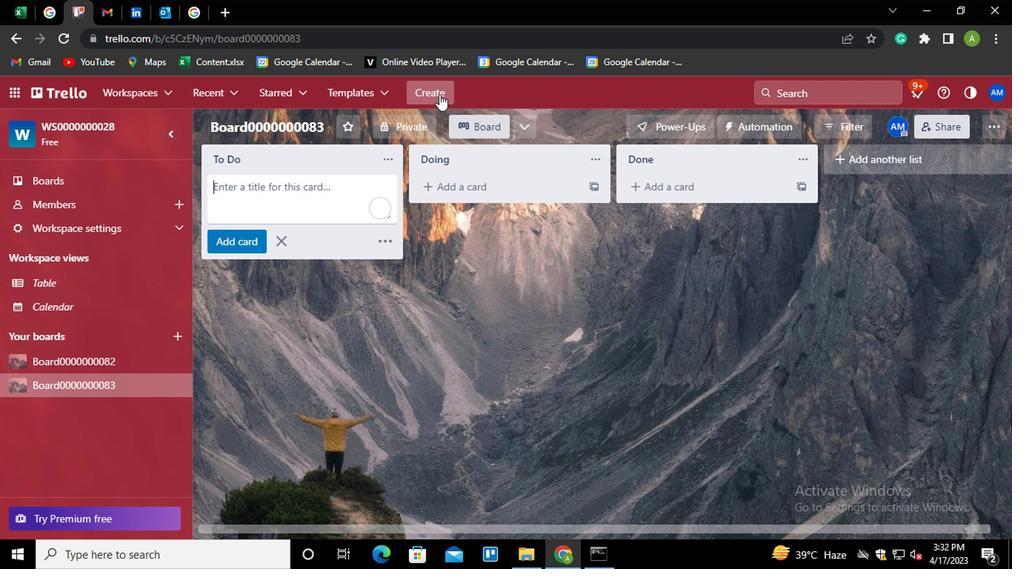 
Action: Mouse moved to (449, 148)
Screenshot: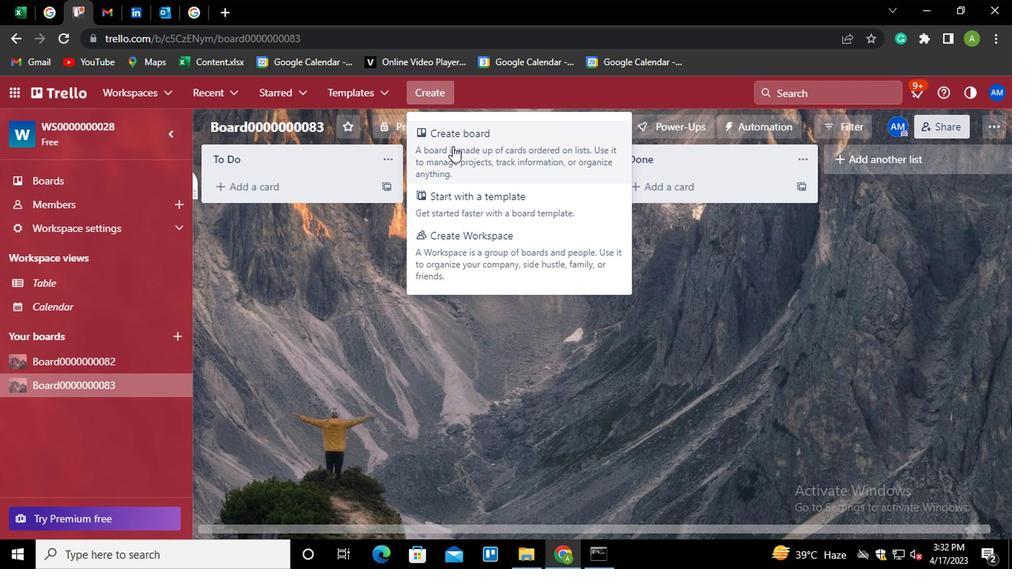 
Action: Mouse pressed left at (449, 148)
Screenshot: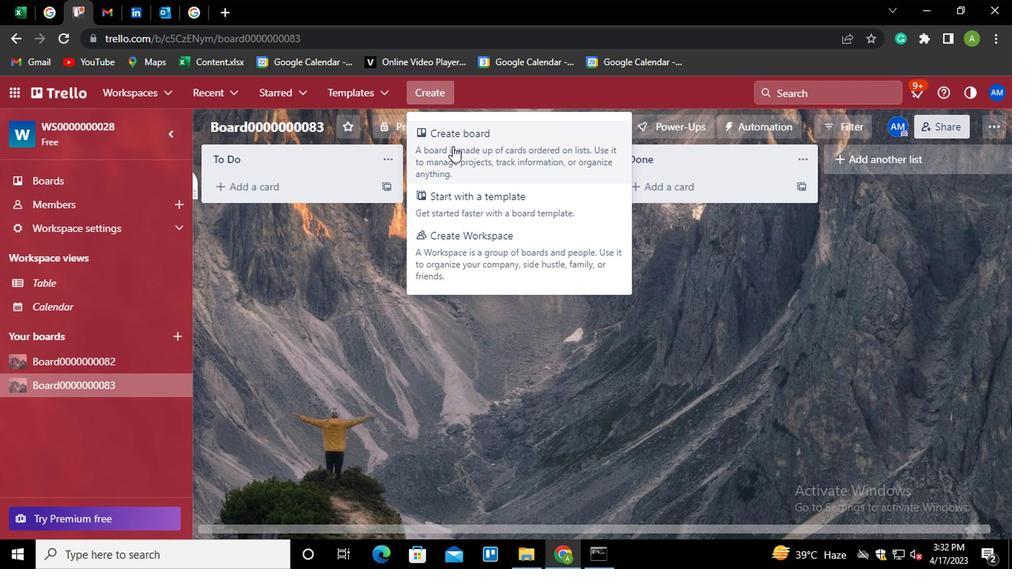 
Action: Mouse moved to (483, 360)
Screenshot: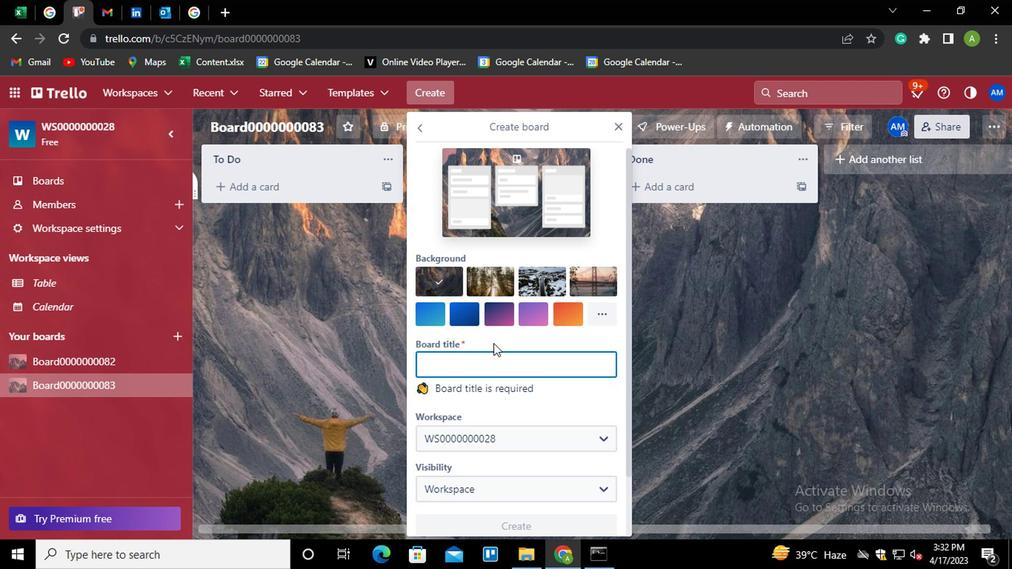 
Action: Mouse pressed left at (483, 360)
Screenshot: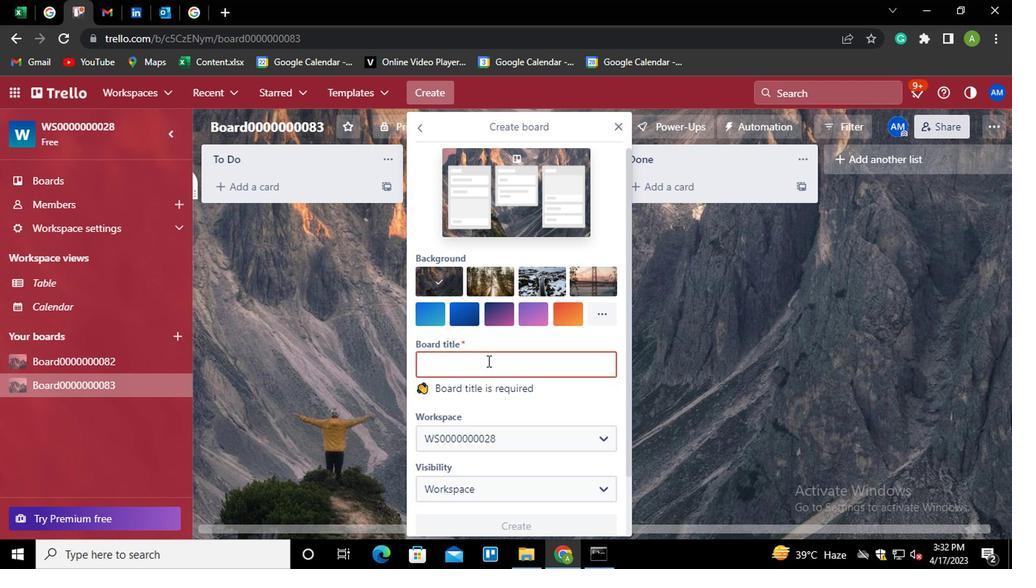 
Action: Mouse moved to (481, 361)
Screenshot: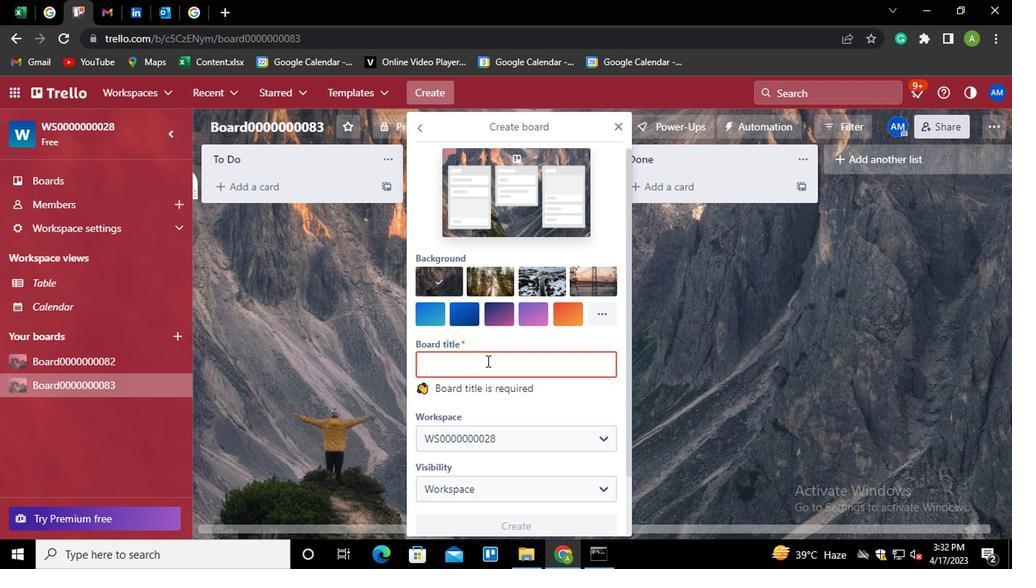 
Action: Key pressed <Key.shift>BOARD0000000084
Screenshot: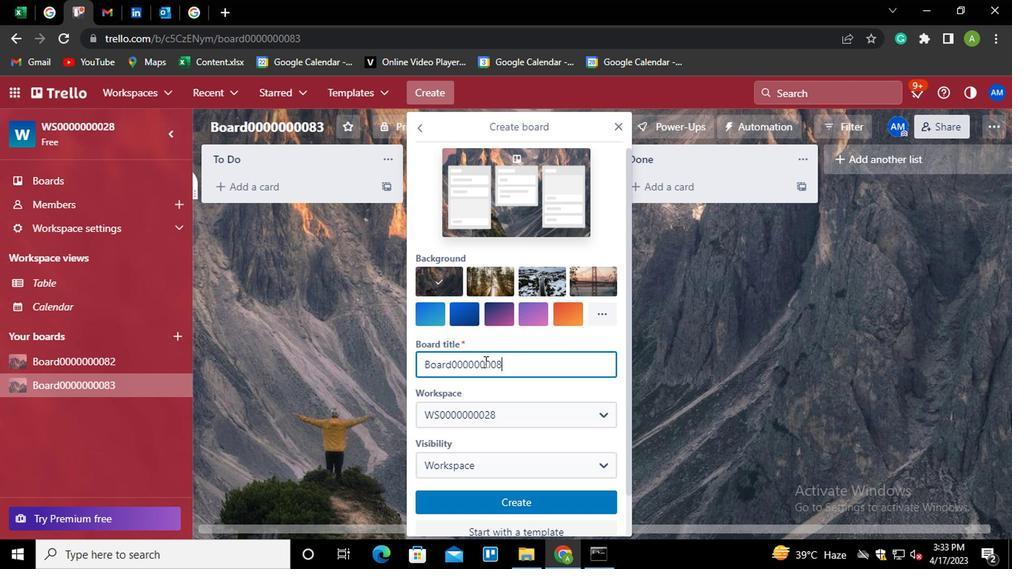 
Action: Mouse moved to (471, 465)
Screenshot: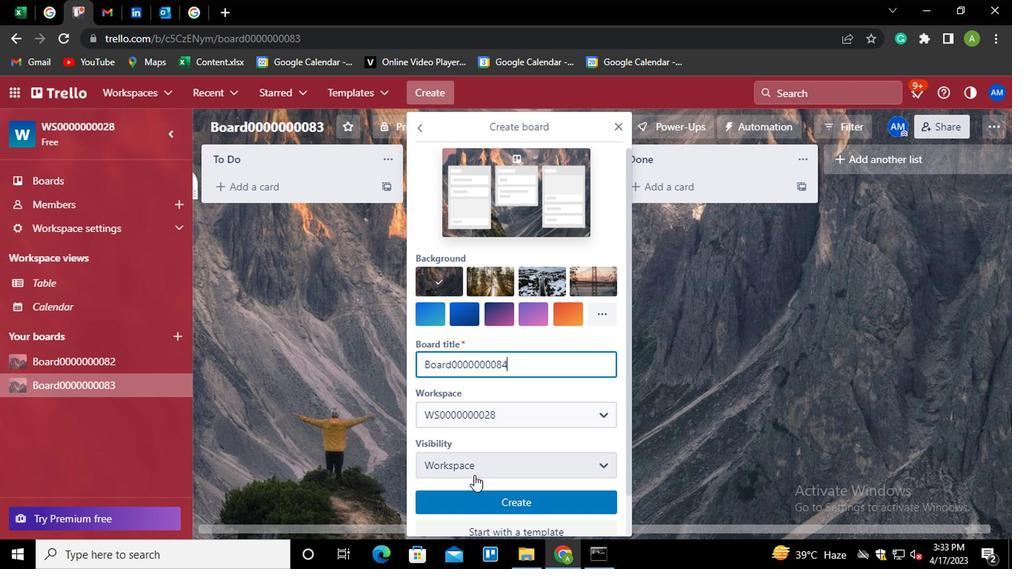 
Action: Mouse pressed left at (471, 465)
Screenshot: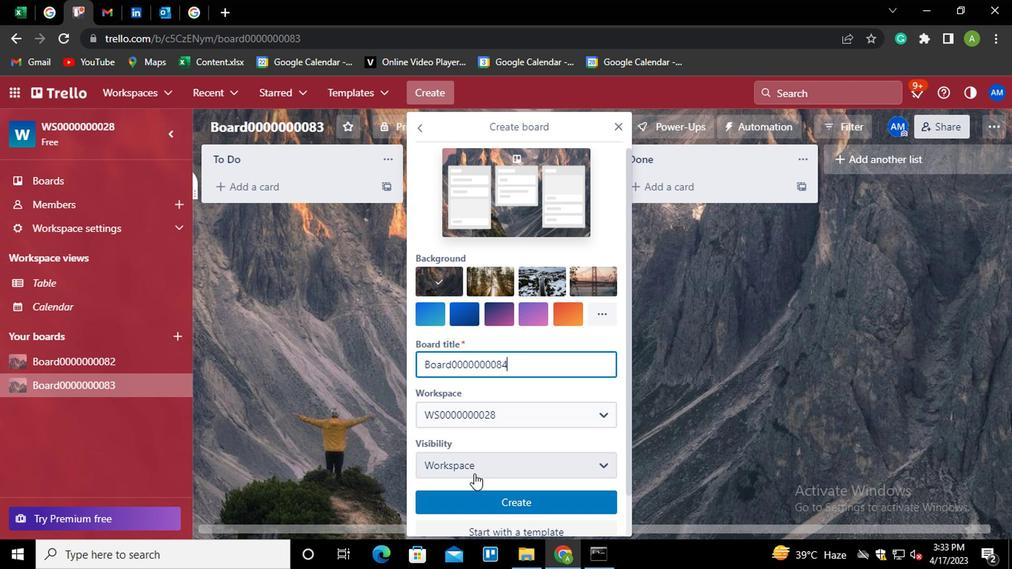 
Action: Mouse moved to (493, 427)
Screenshot: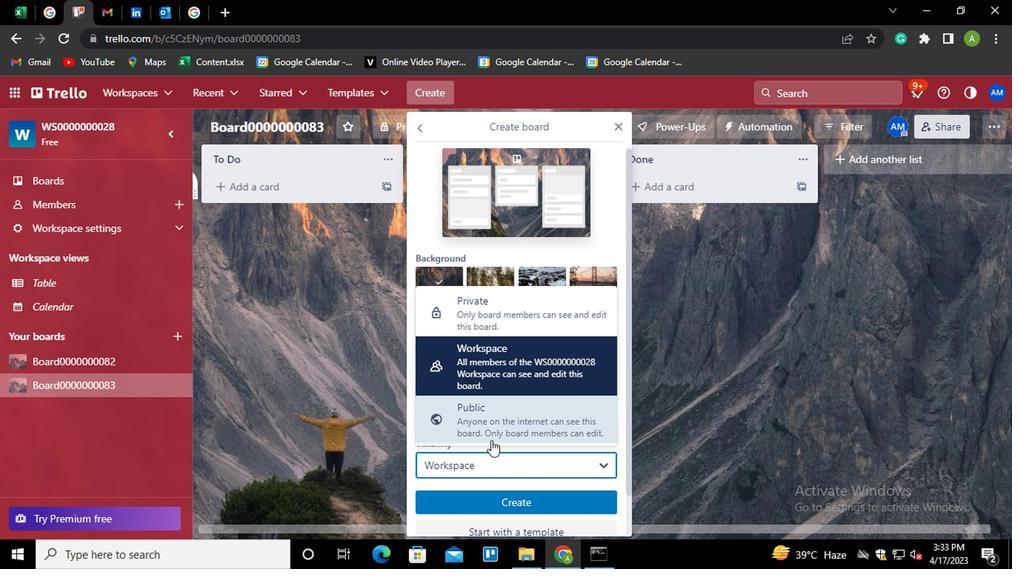 
Action: Mouse pressed left at (493, 427)
Screenshot: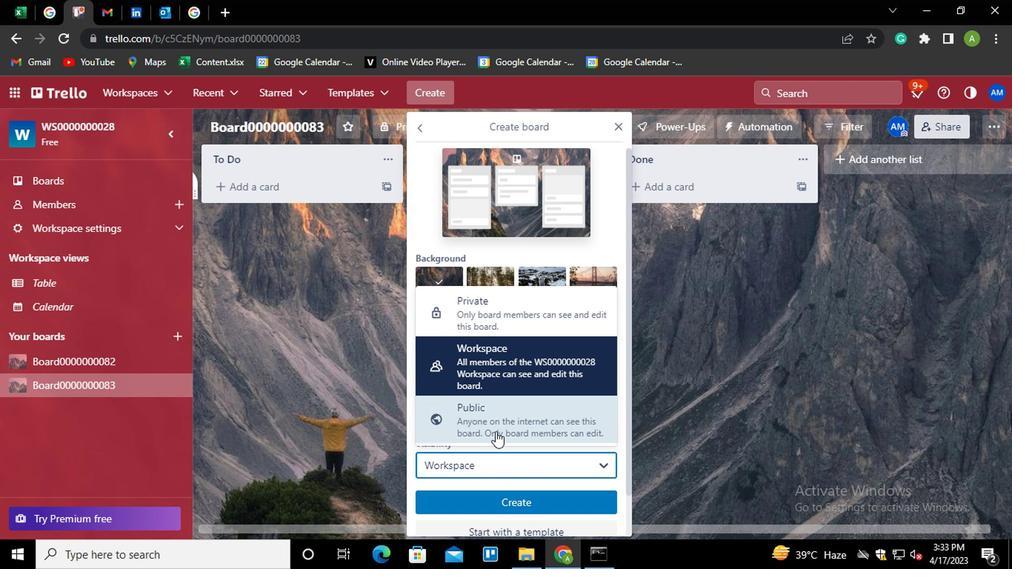 
Action: Mouse moved to (509, 419)
Screenshot: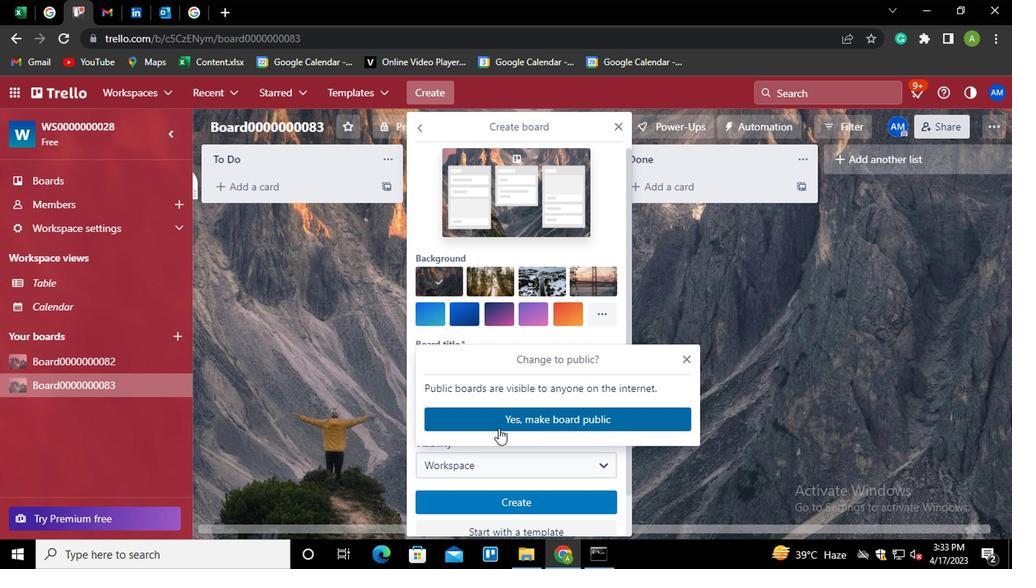 
Action: Mouse pressed left at (509, 419)
Screenshot: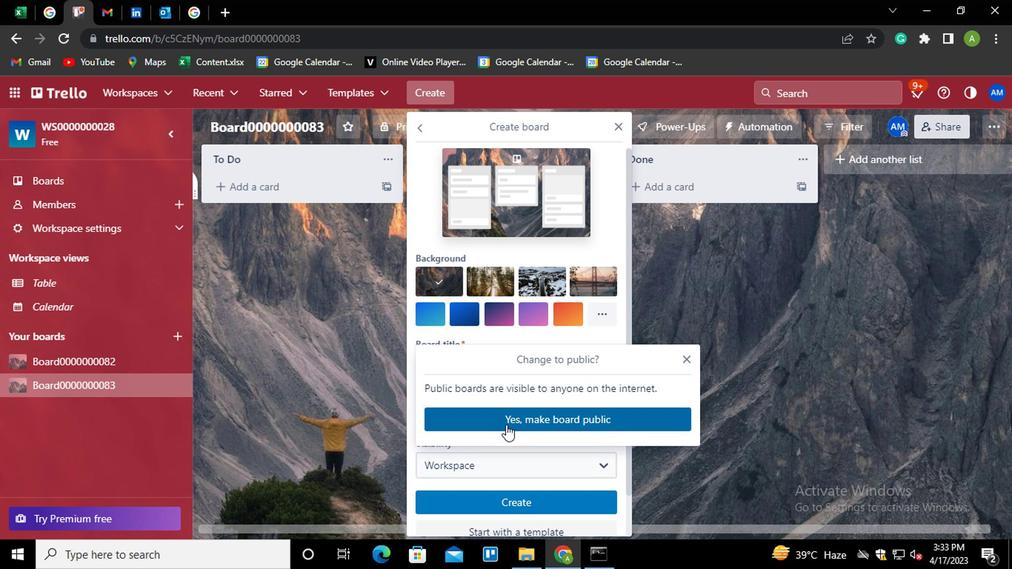 
Action: Mouse moved to (499, 495)
Screenshot: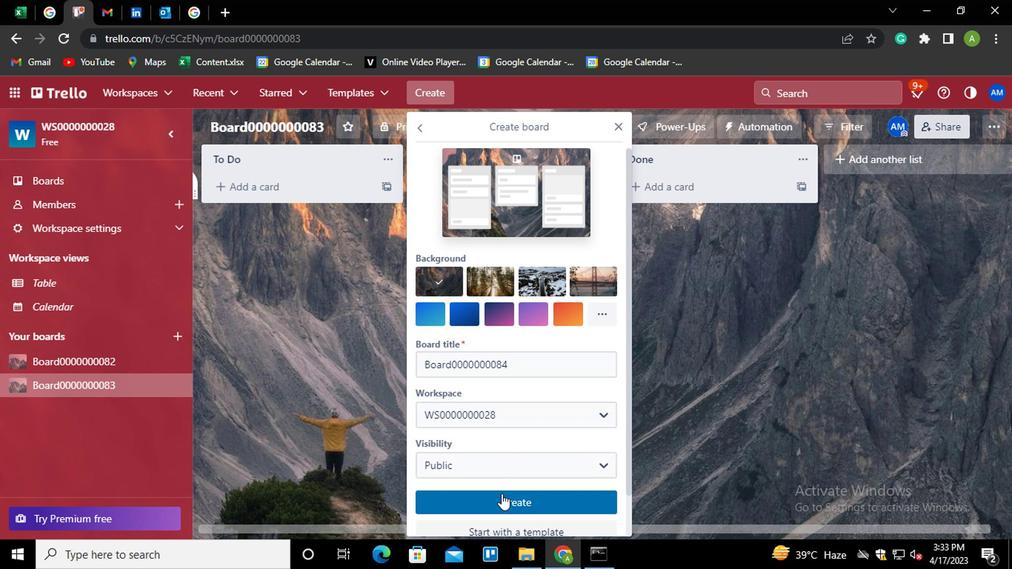 
Action: Mouse pressed left at (499, 495)
Screenshot: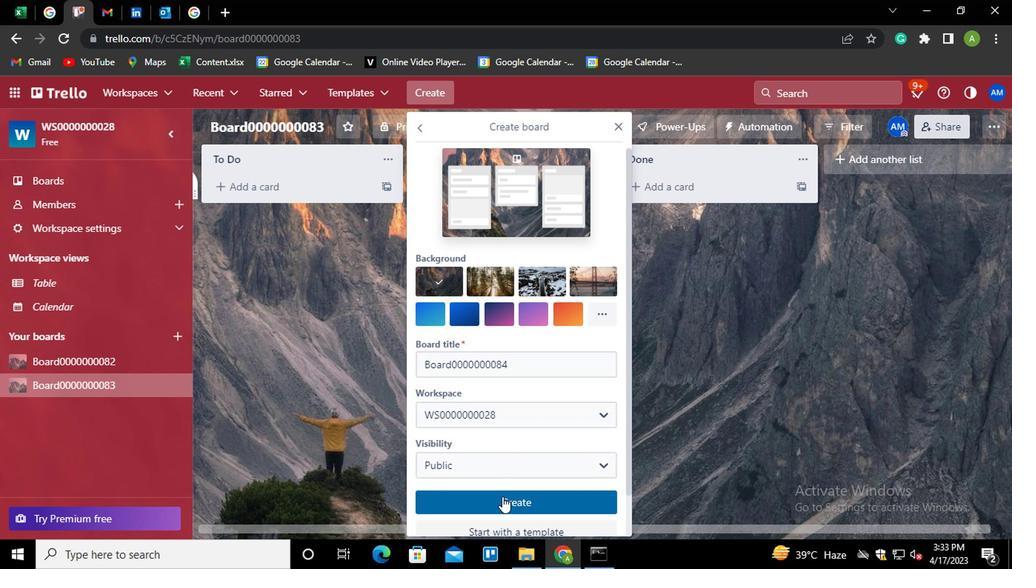 
Action: Mouse moved to (91, 362)
Screenshot: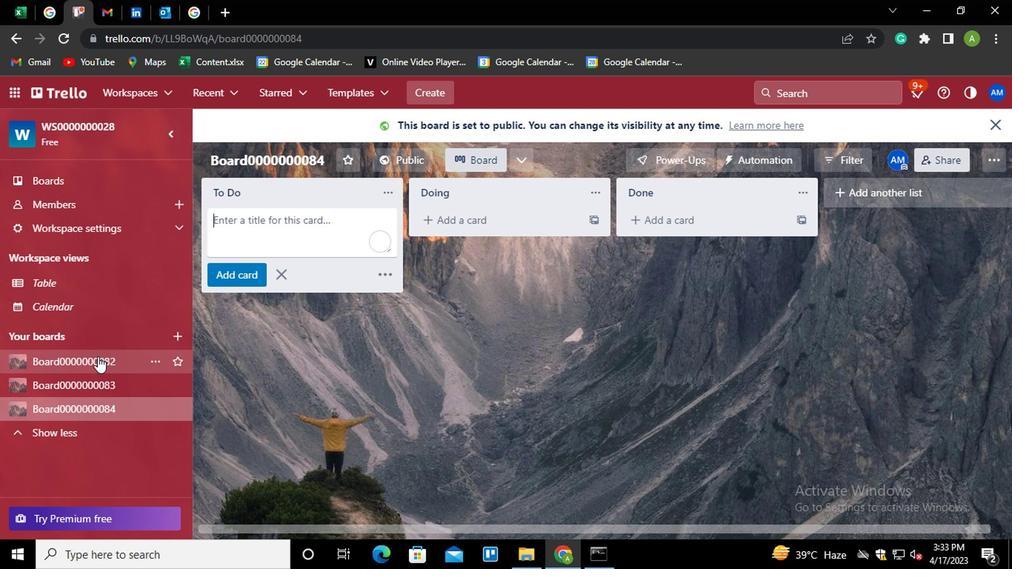 
Action: Mouse pressed left at (91, 362)
Screenshot: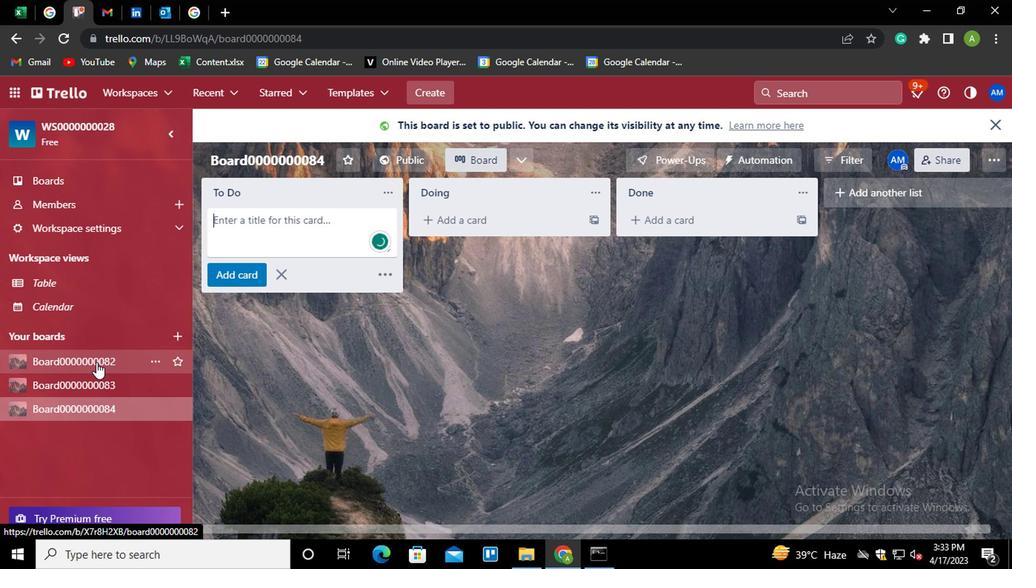 
Action: Mouse moved to (273, 184)
Screenshot: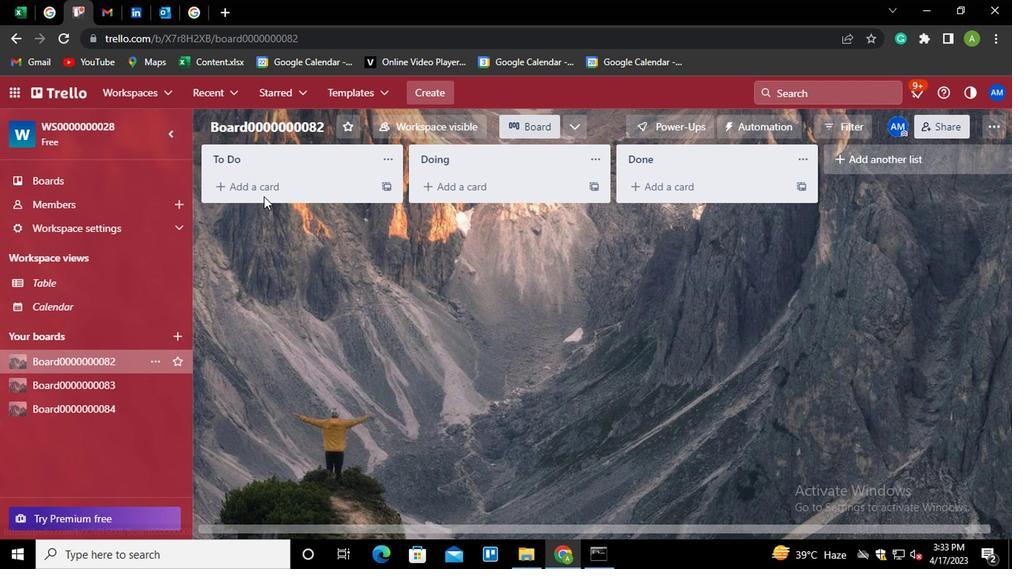
Action: Mouse pressed left at (273, 184)
Screenshot: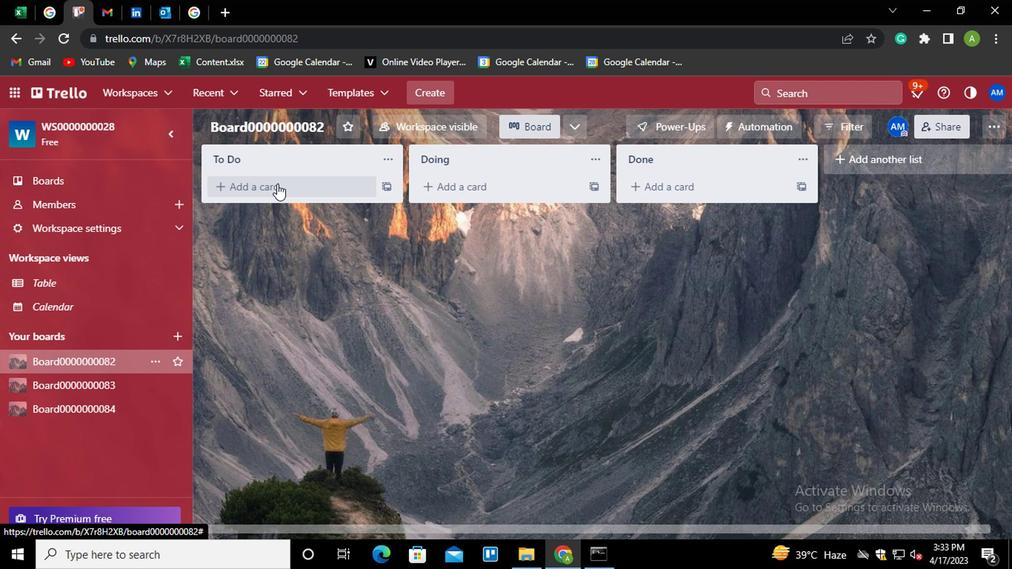 
Action: Mouse moved to (273, 187)
Screenshot: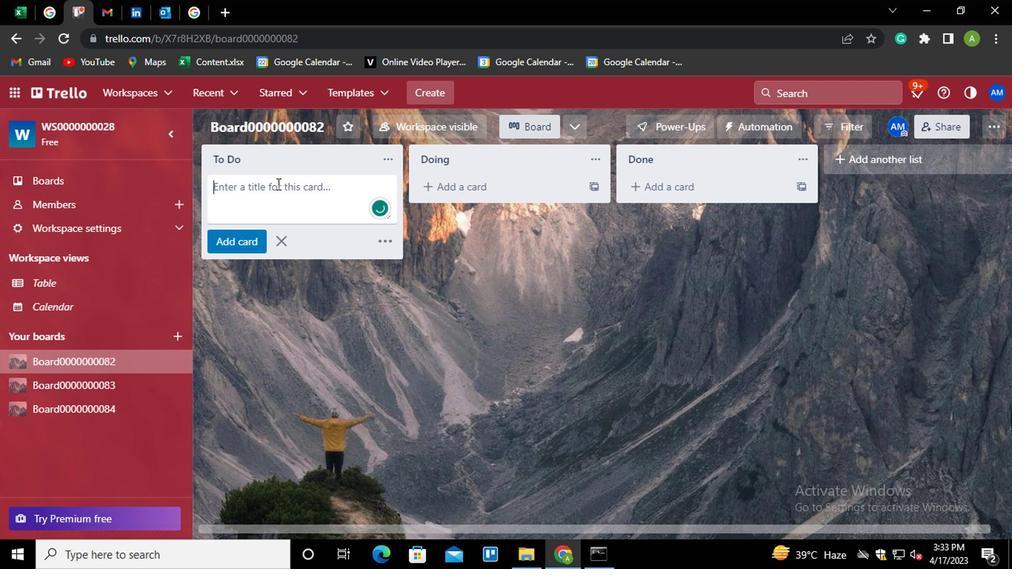 
Action: Key pressed <Key.shift>CARD00000000<Key.backspace>325
Screenshot: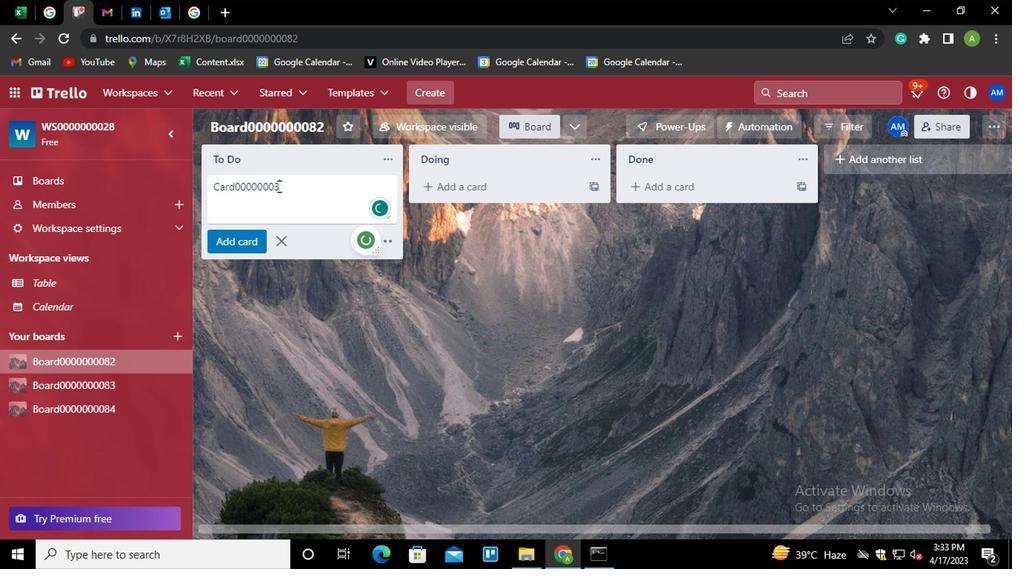 
Action: Mouse moved to (274, 191)
Screenshot: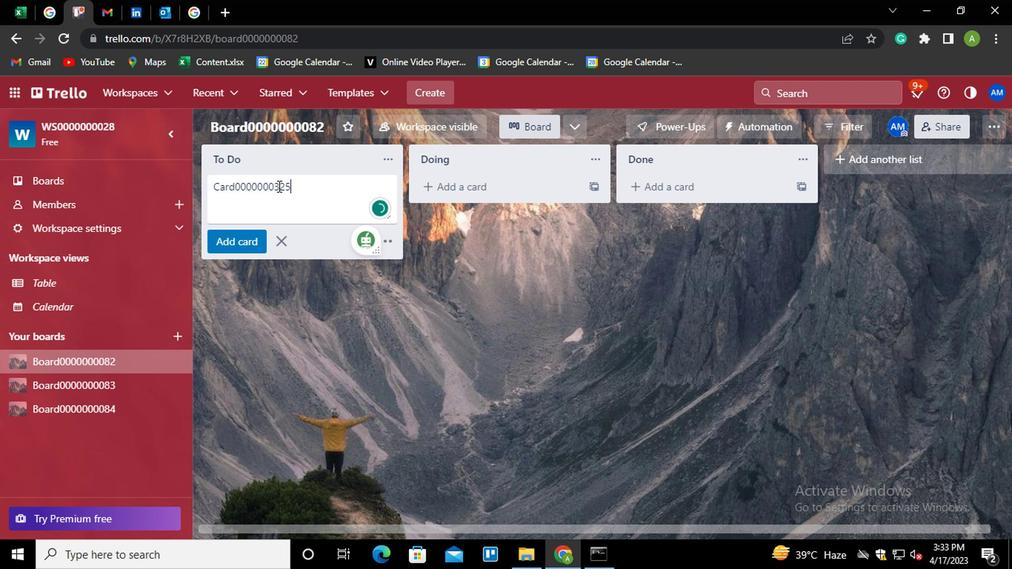 
Action: Key pressed <Key.enter><Key.shift>CARD0000000326
Screenshot: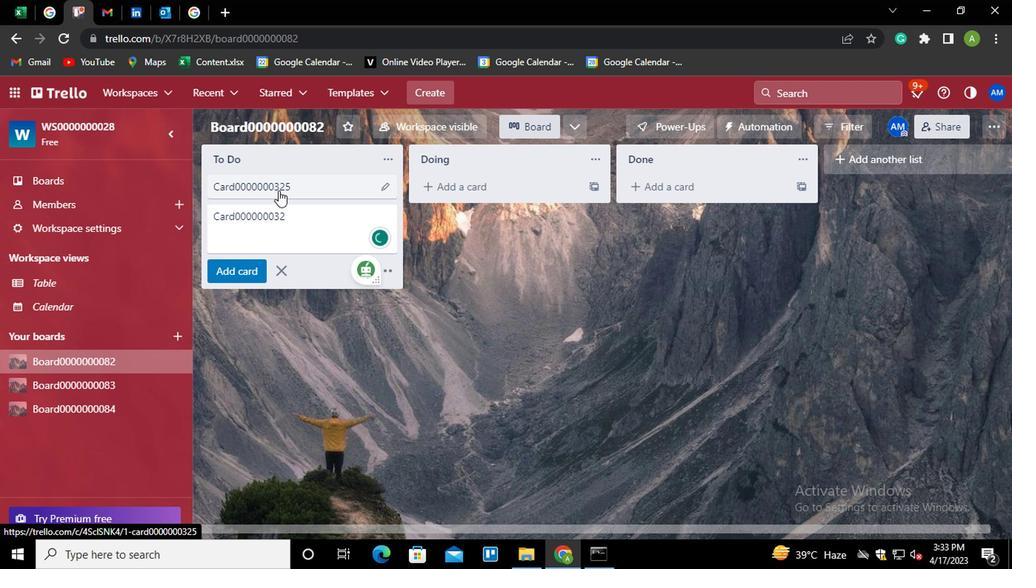 
Action: Mouse moved to (388, 412)
Screenshot: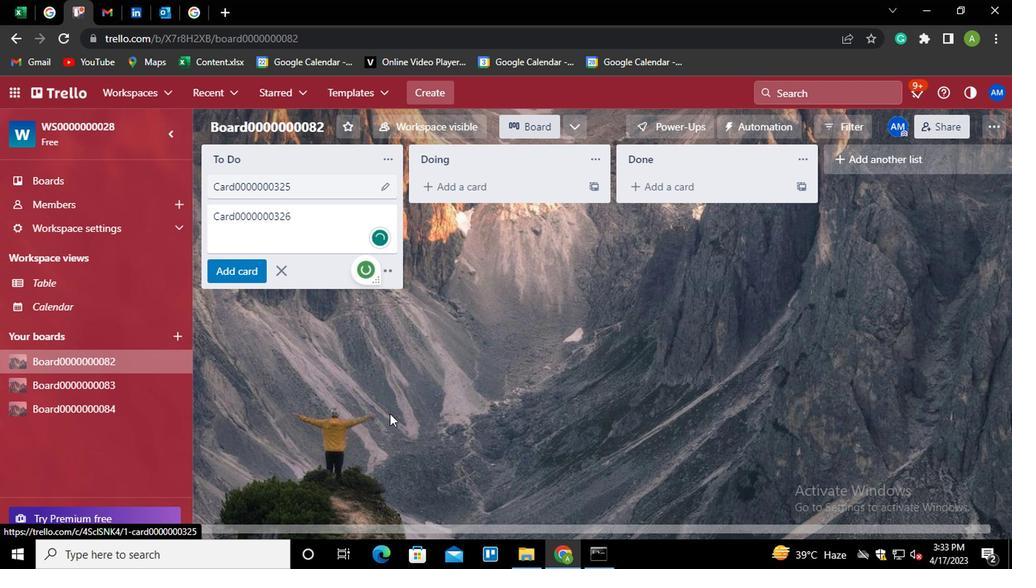 
Action: Mouse pressed left at (388, 412)
Screenshot: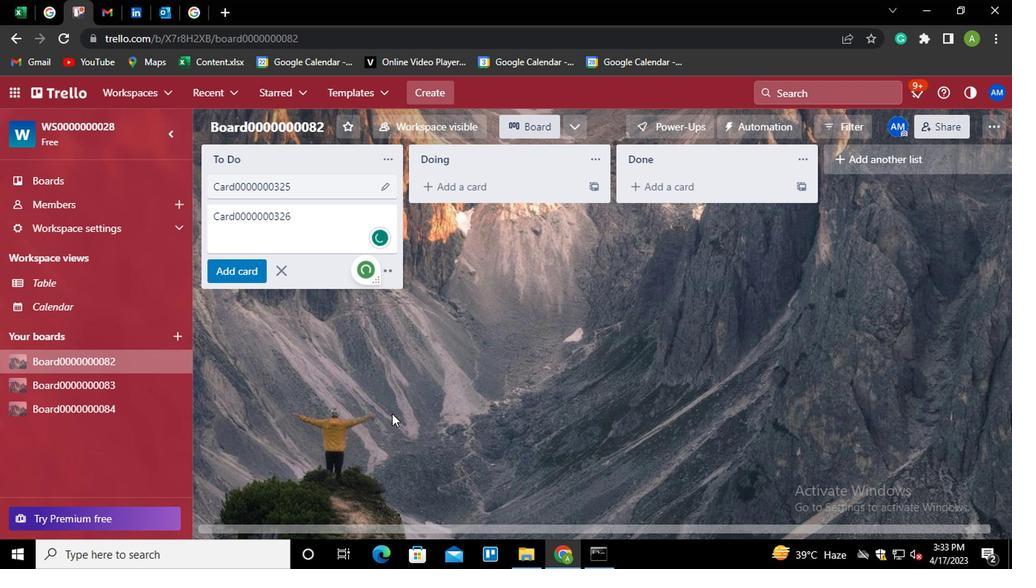 
